 Task: Look for space in Fujioka, Japan from 6th June, 2023 to 8th June, 2023 for 2 adults in price range Rs.7000 to Rs.12000. Place can be private room with 1  bedroom having 2 beds and 1 bathroom. Property type can be house, flat, guest house. Amenities needed are: wifi. Booking option can be shelf check-in. Required host language is English.
Action: Mouse pressed left at (465, 113)
Screenshot: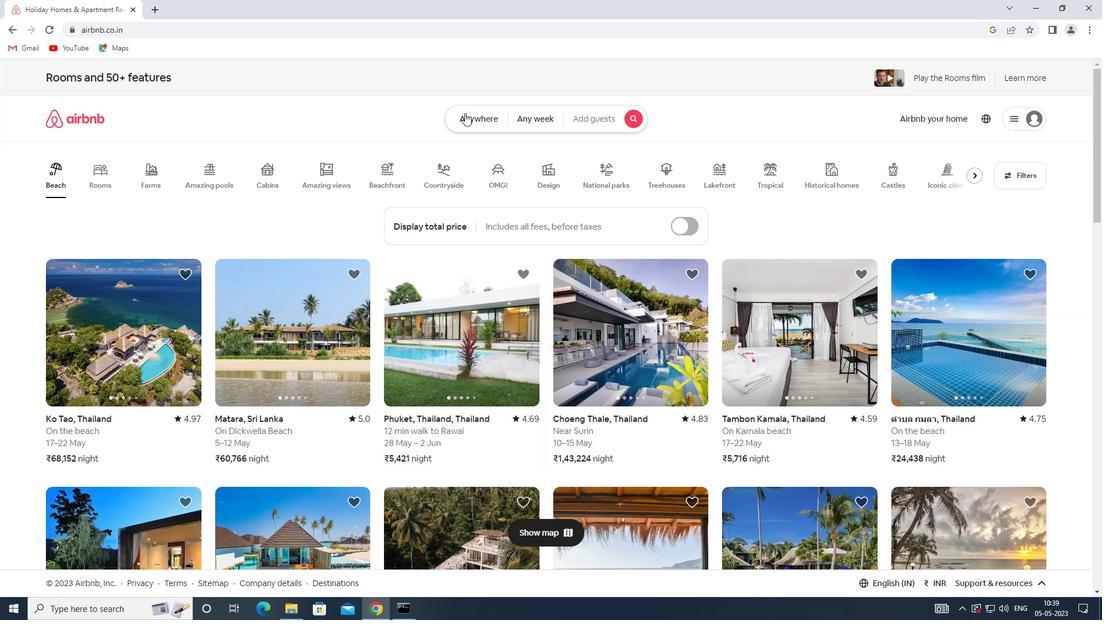 
Action: Mouse moved to (399, 175)
Screenshot: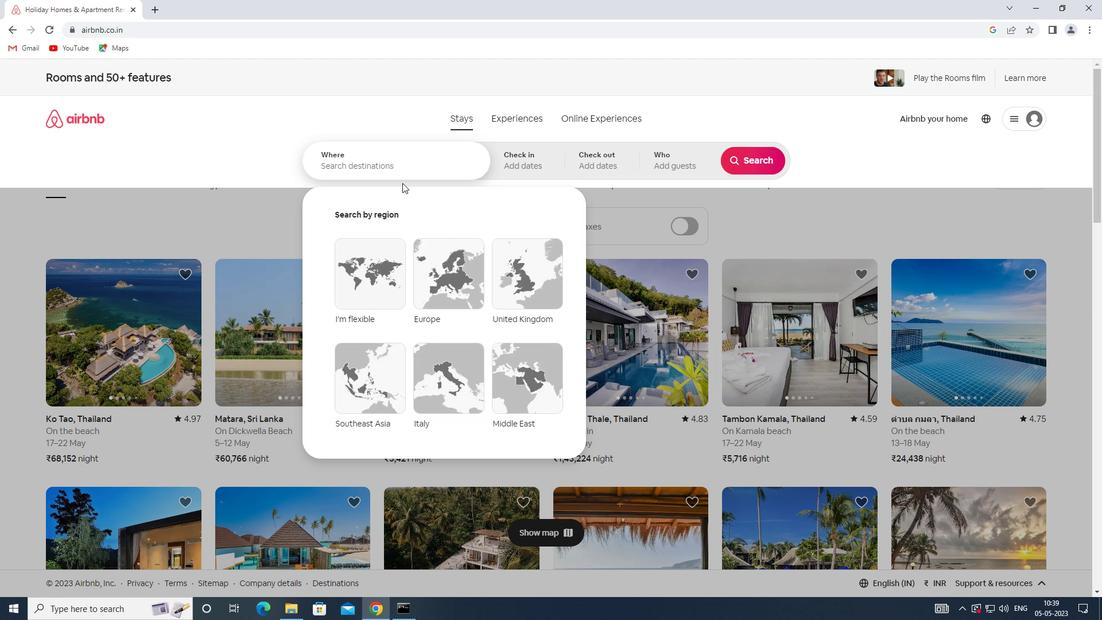 
Action: Mouse pressed left at (399, 175)
Screenshot: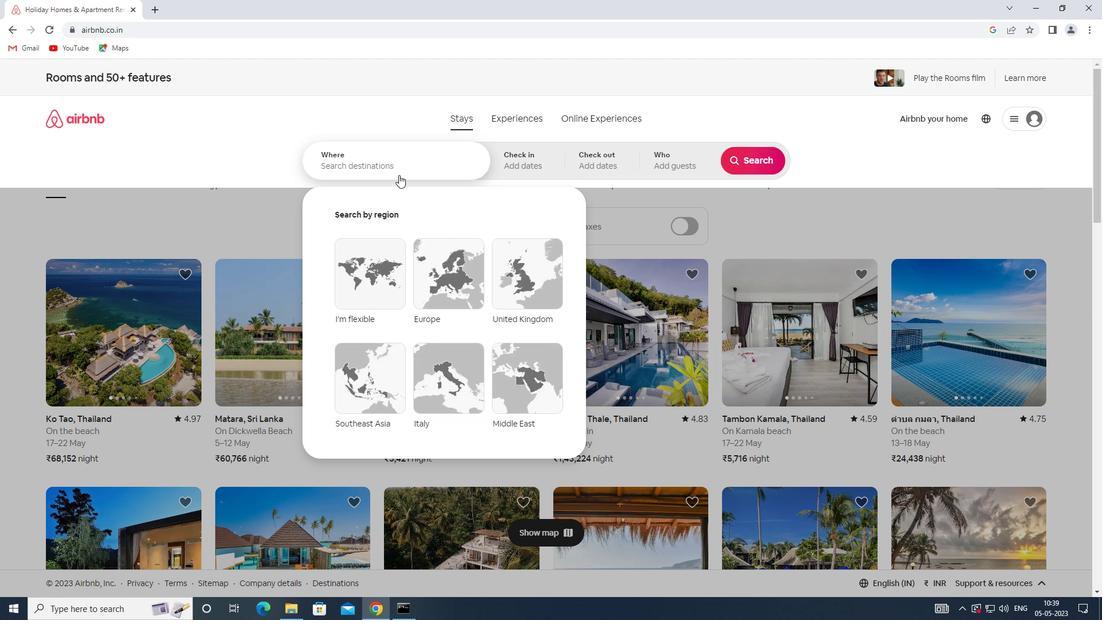
Action: Key pressed <Key.shift><Key.shift><Key.shift><Key.shift><Key.shift><Key.shift><Key.shift><Key.shift>FUJIOKA,<Key.shift>JAPAN
Screenshot: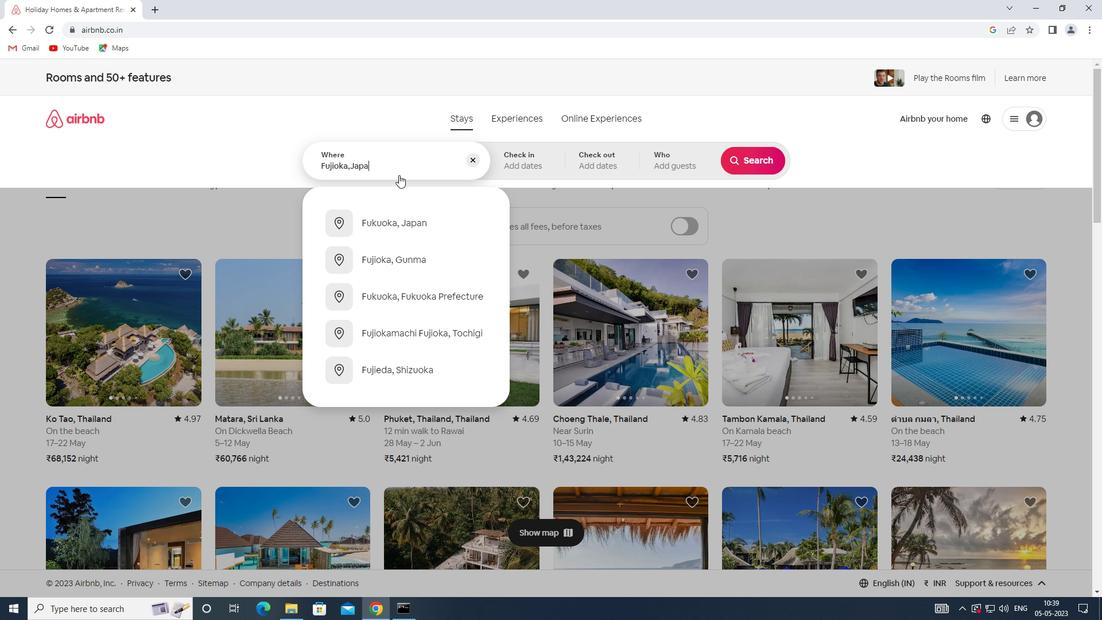 
Action: Mouse moved to (525, 169)
Screenshot: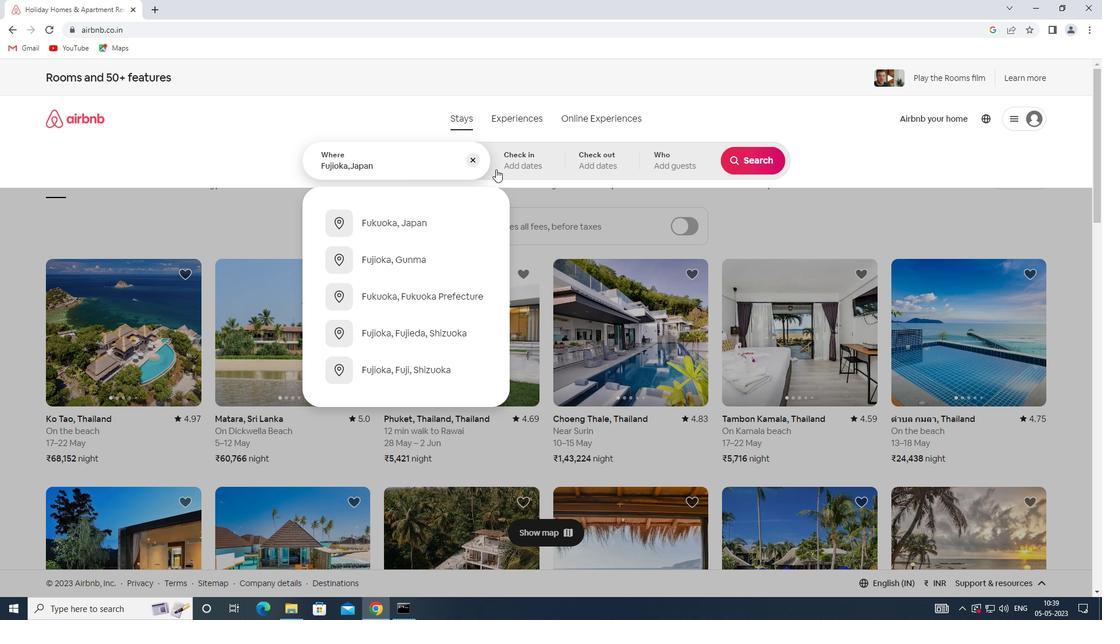 
Action: Mouse pressed left at (525, 169)
Screenshot: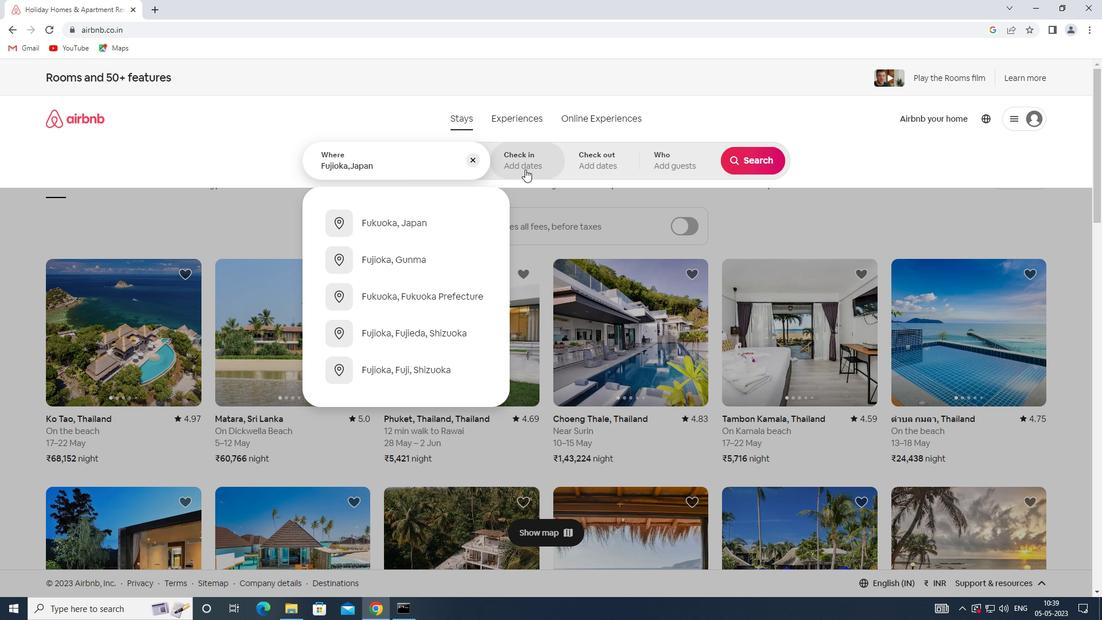 
Action: Mouse moved to (636, 330)
Screenshot: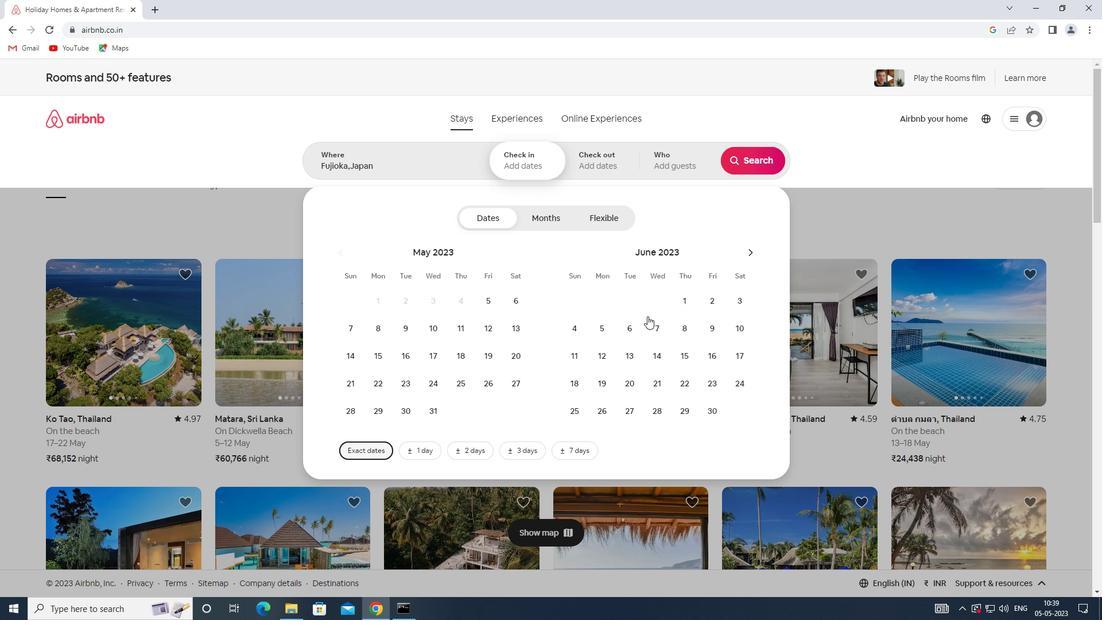 
Action: Mouse pressed left at (636, 330)
Screenshot: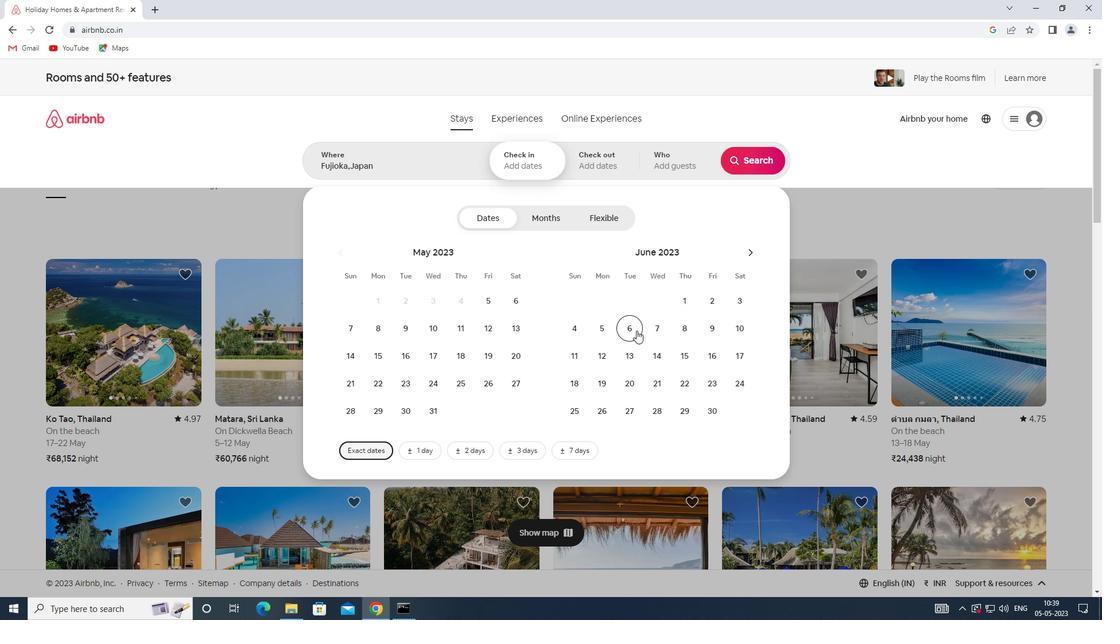 
Action: Mouse moved to (688, 333)
Screenshot: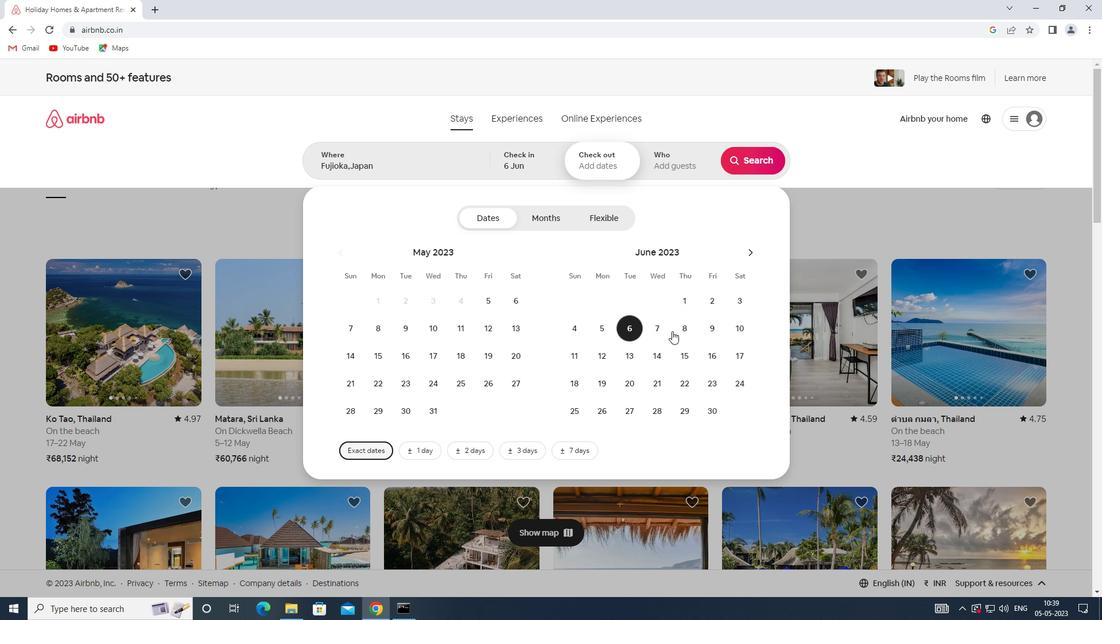 
Action: Mouse pressed left at (688, 333)
Screenshot: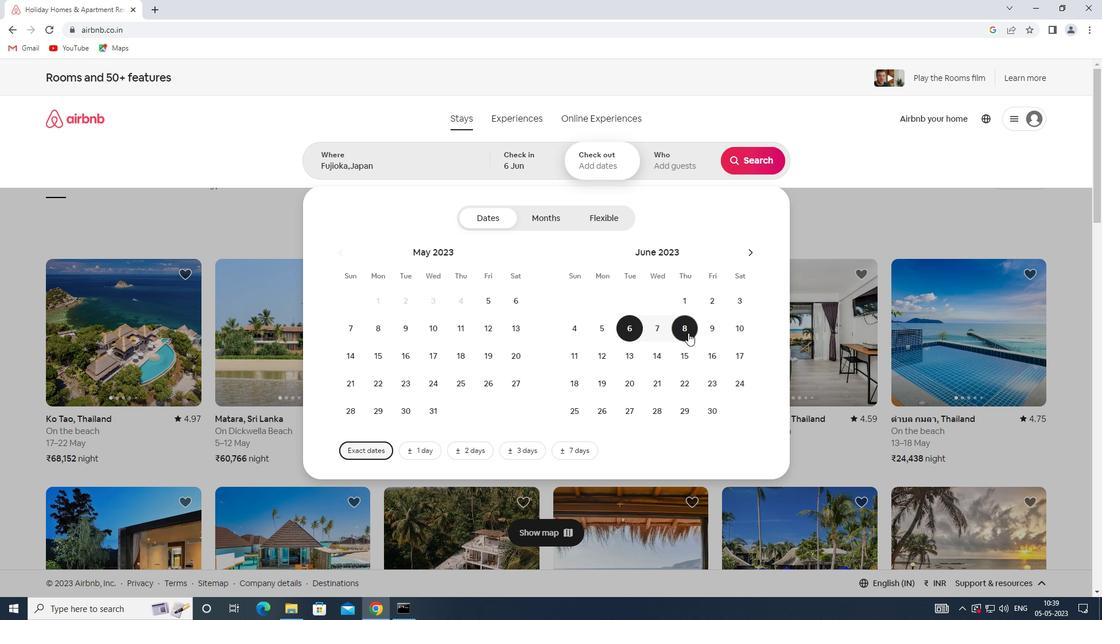 
Action: Mouse moved to (674, 164)
Screenshot: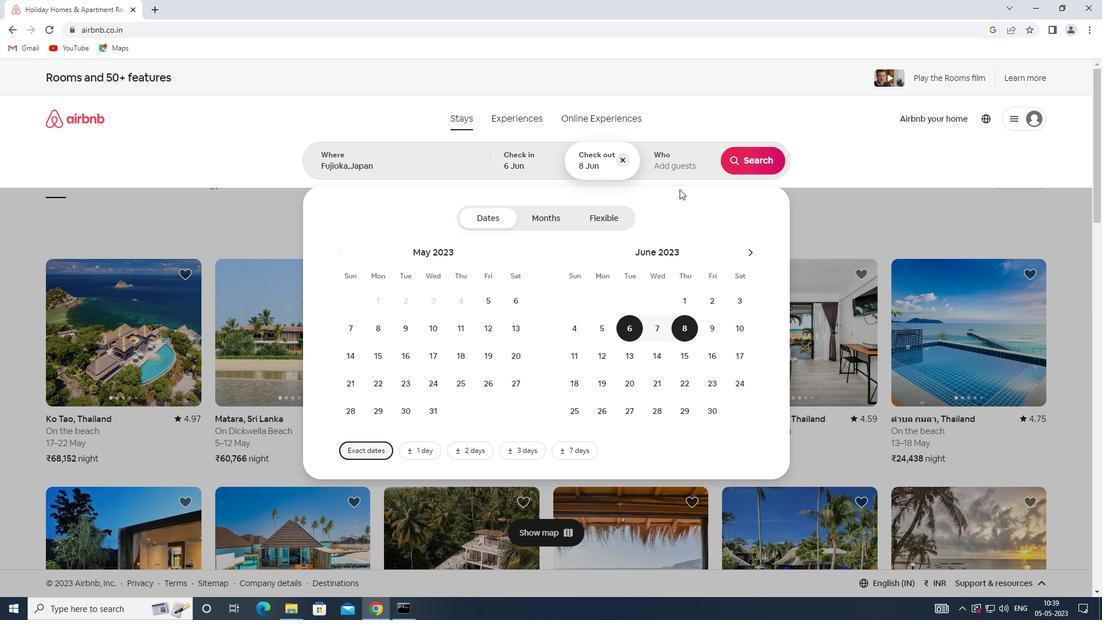 
Action: Mouse pressed left at (674, 164)
Screenshot: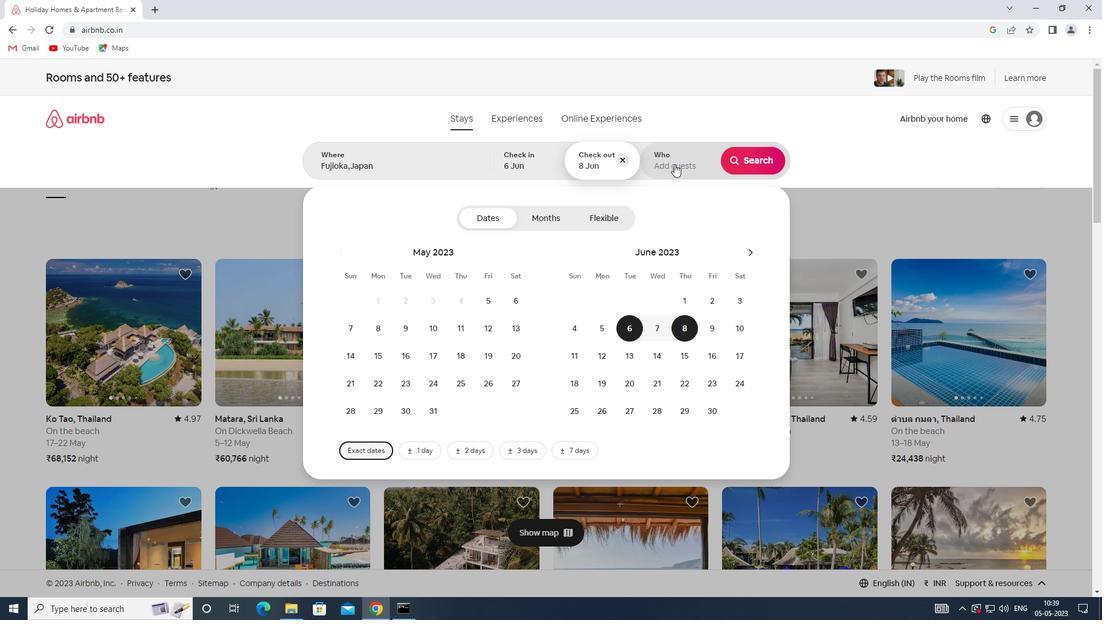 
Action: Mouse moved to (757, 221)
Screenshot: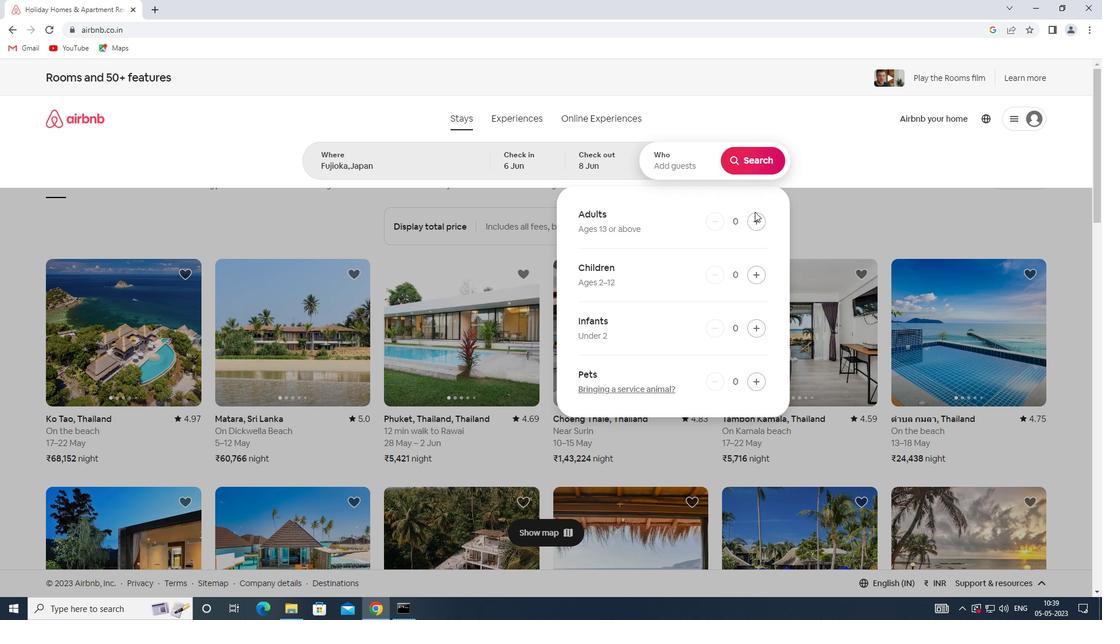 
Action: Mouse pressed left at (757, 221)
Screenshot: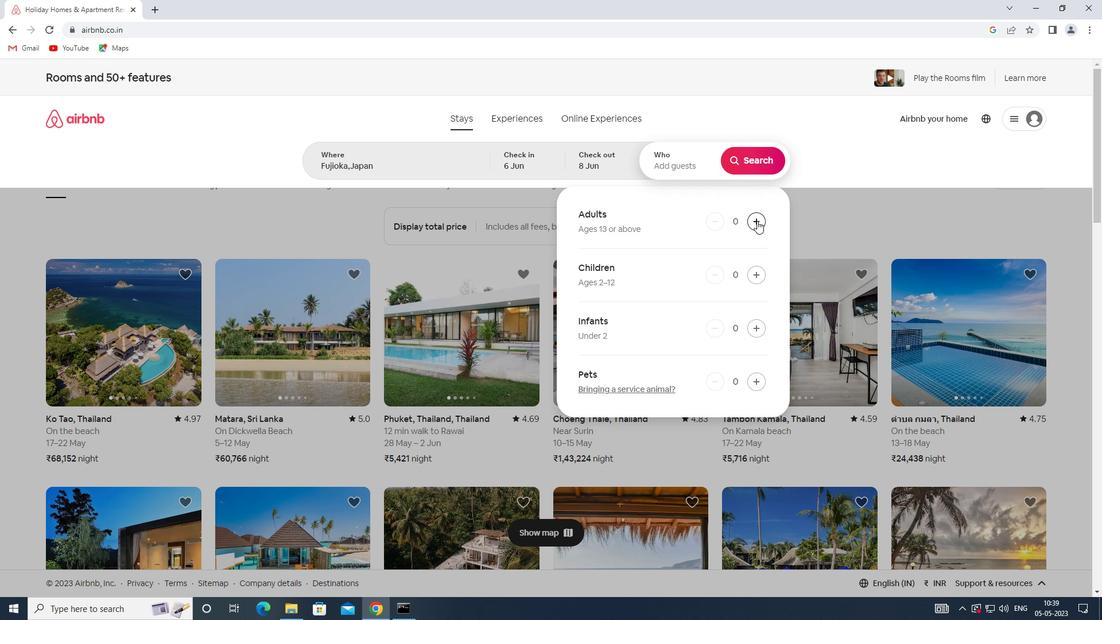 
Action: Mouse pressed left at (757, 221)
Screenshot: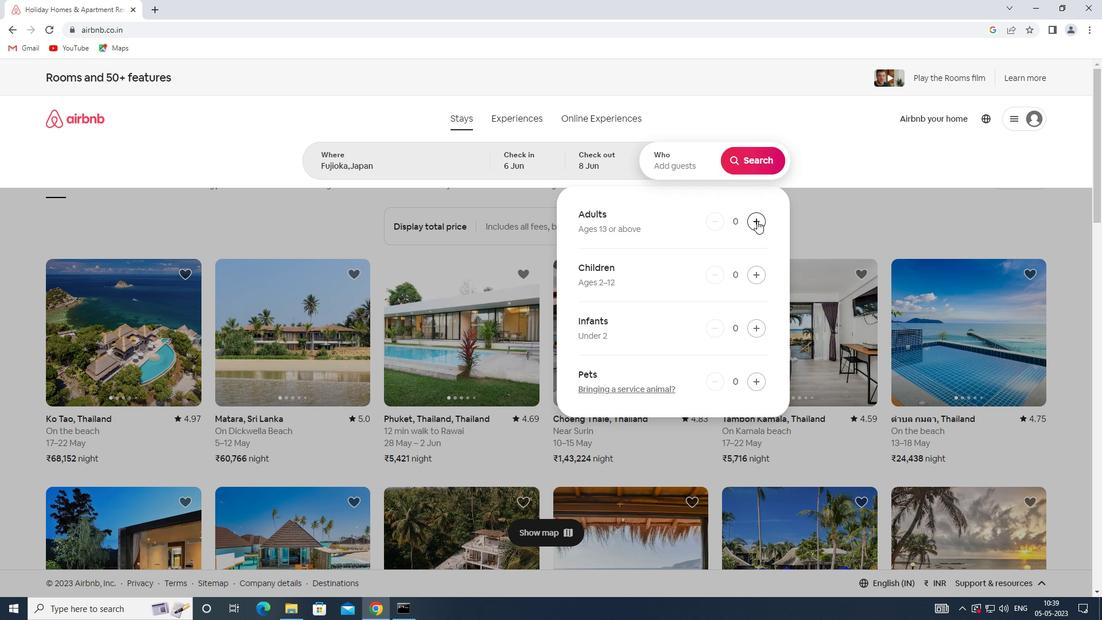 
Action: Mouse moved to (749, 163)
Screenshot: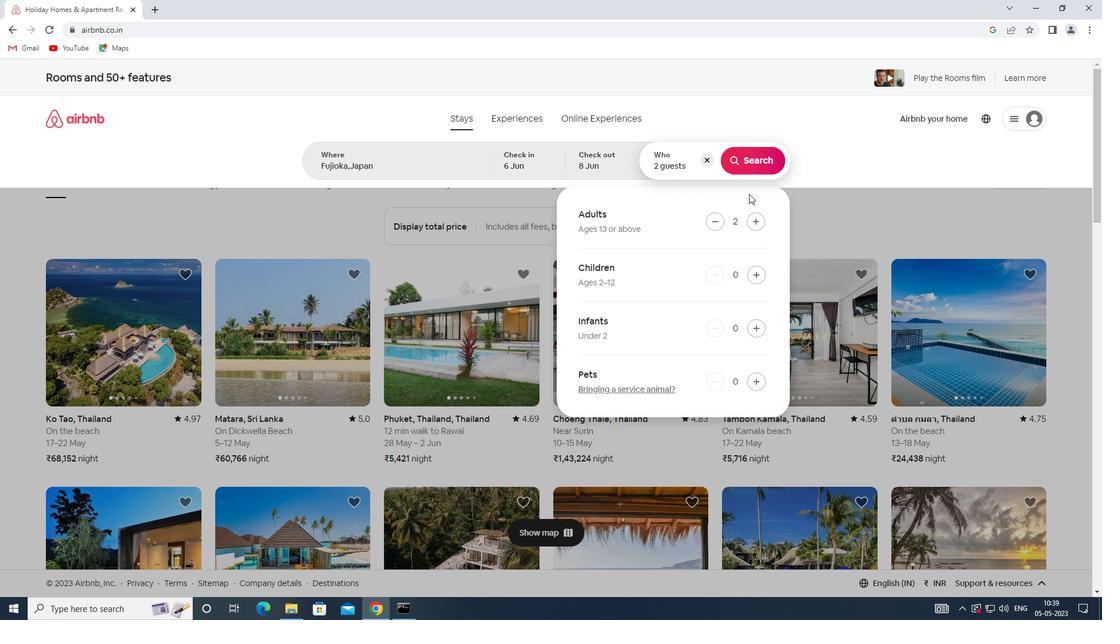 
Action: Mouse pressed left at (749, 163)
Screenshot: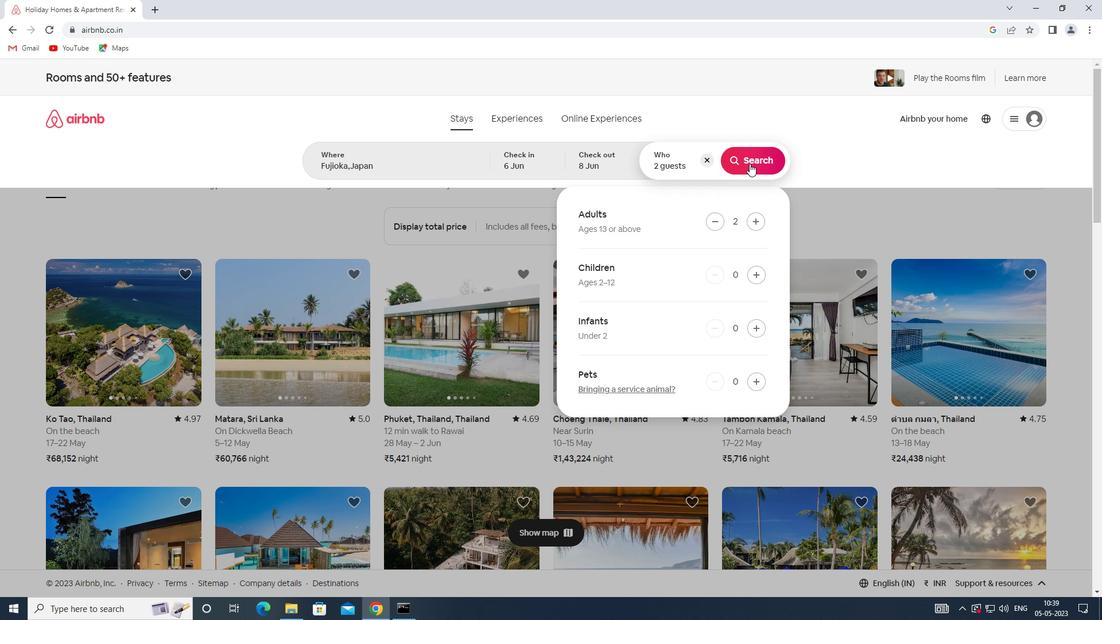 
Action: Mouse moved to (1060, 127)
Screenshot: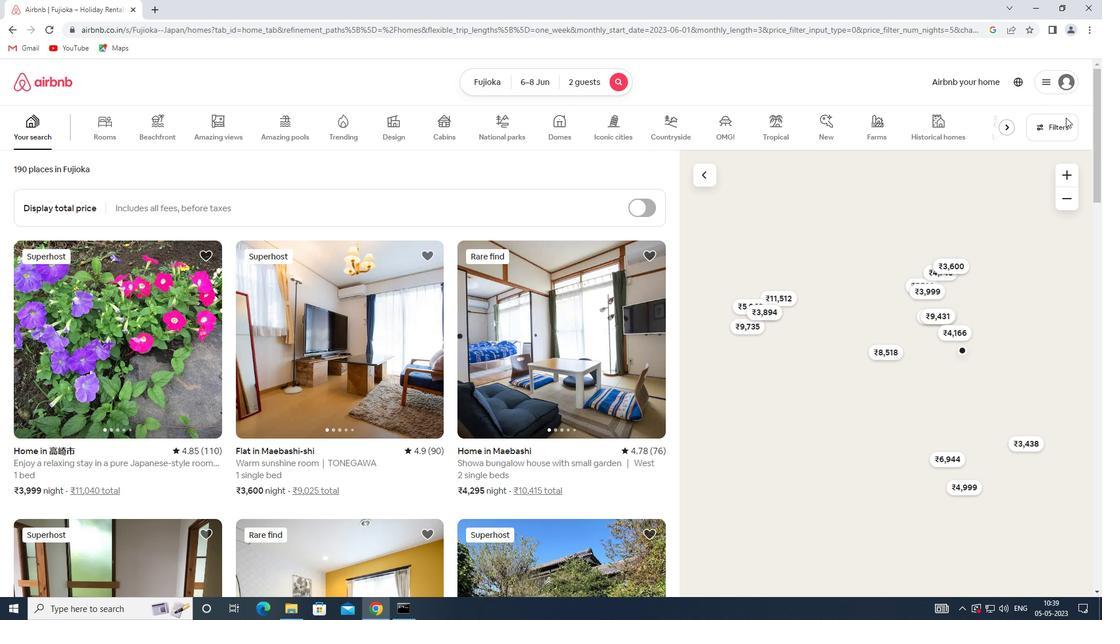 
Action: Mouse pressed left at (1060, 127)
Screenshot: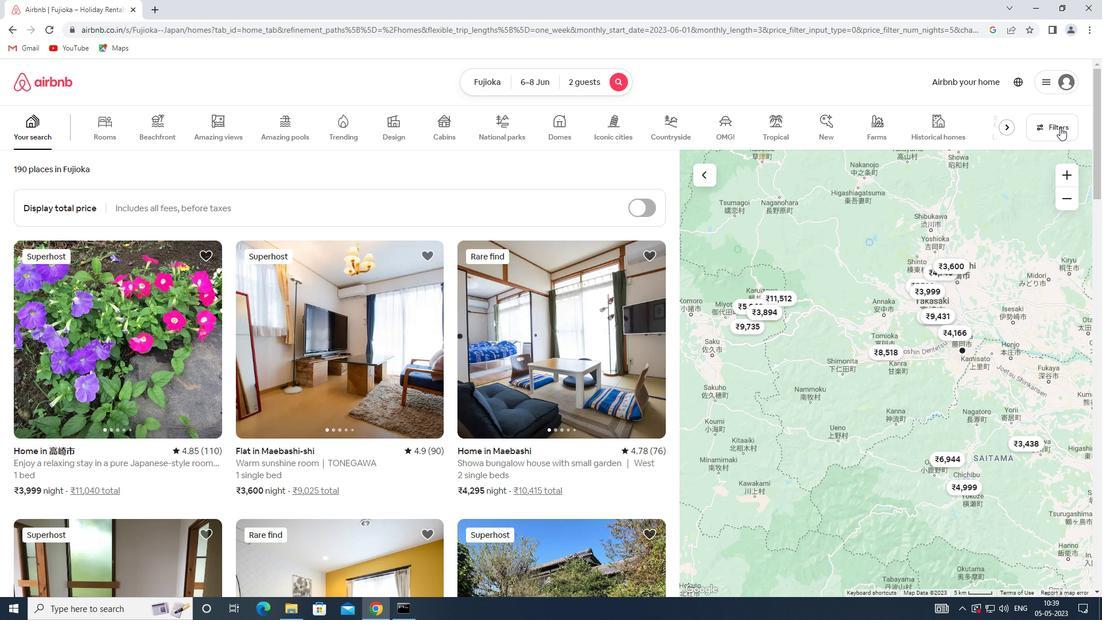 
Action: Mouse moved to (401, 410)
Screenshot: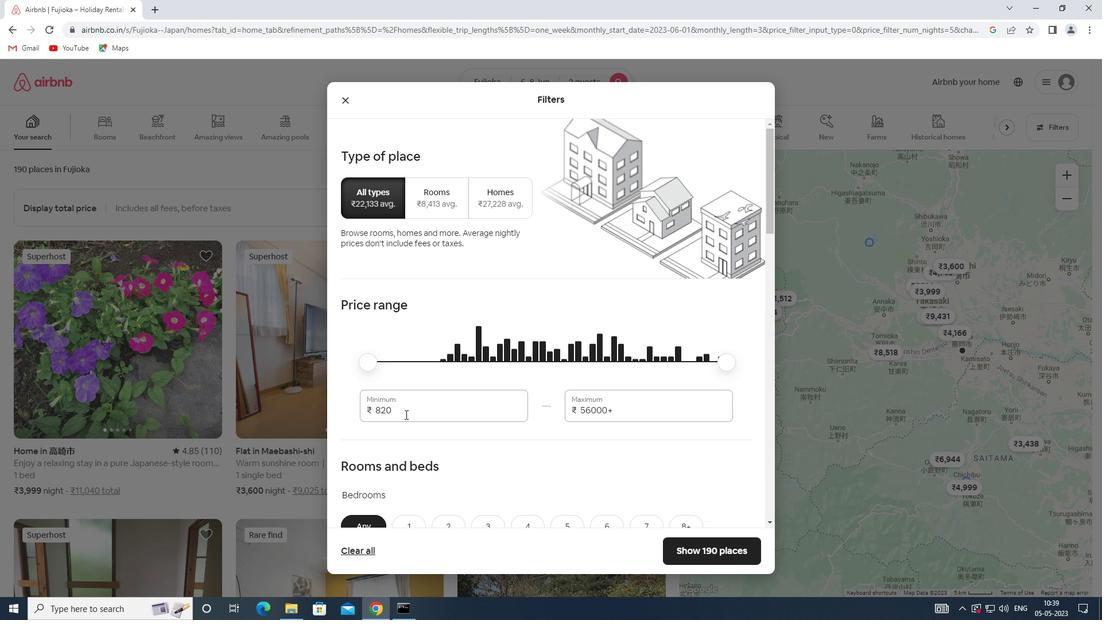 
Action: Mouse pressed left at (401, 410)
Screenshot: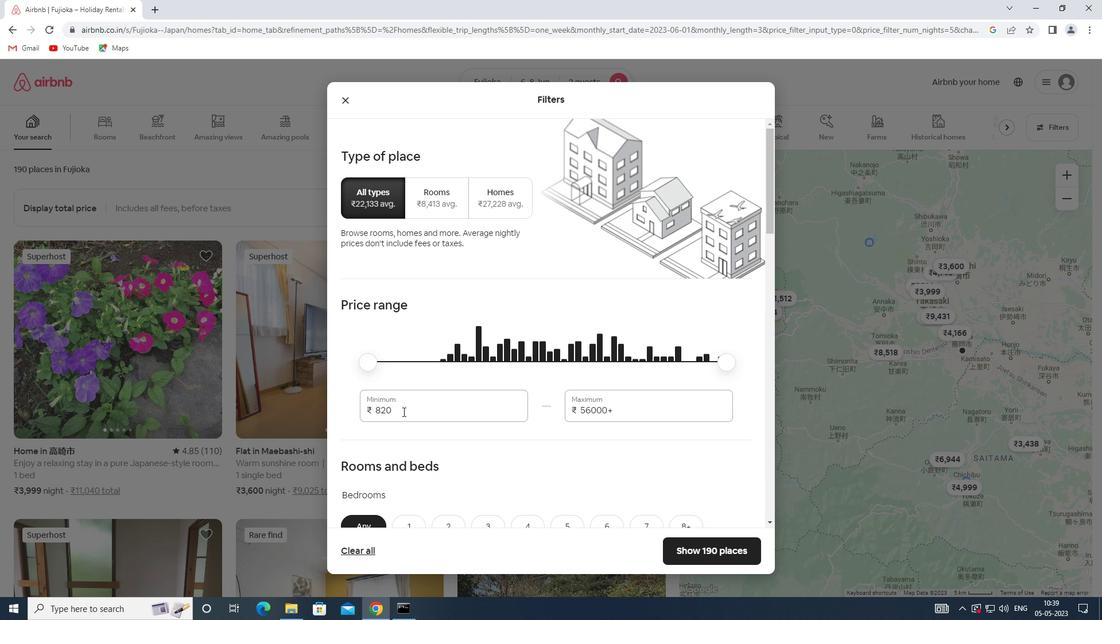 
Action: Mouse moved to (366, 410)
Screenshot: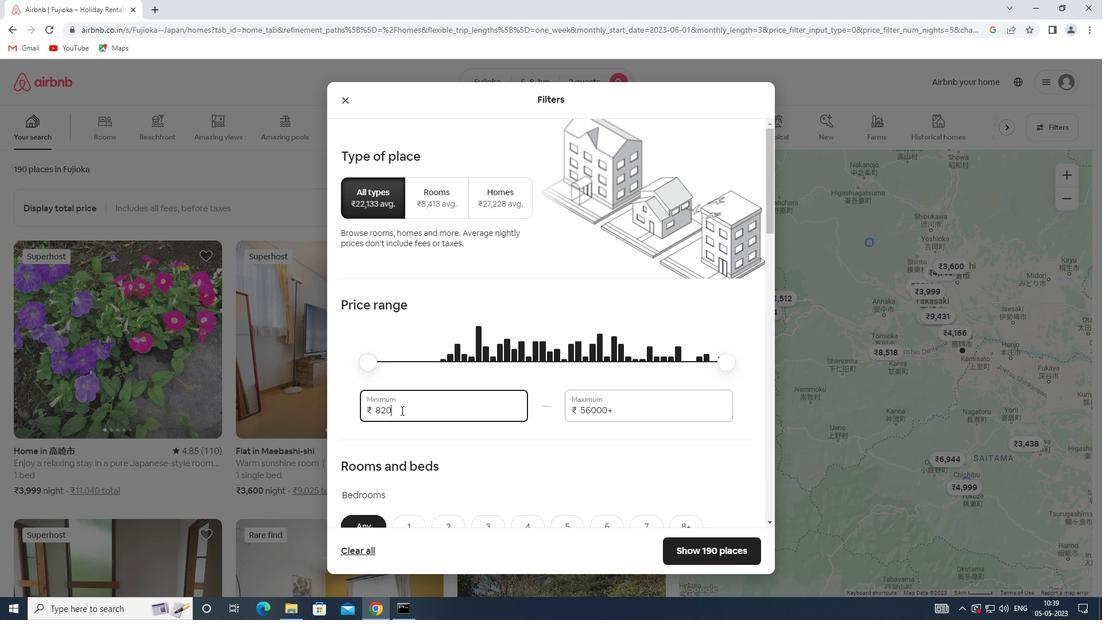 
Action: Key pressed 7000
Screenshot: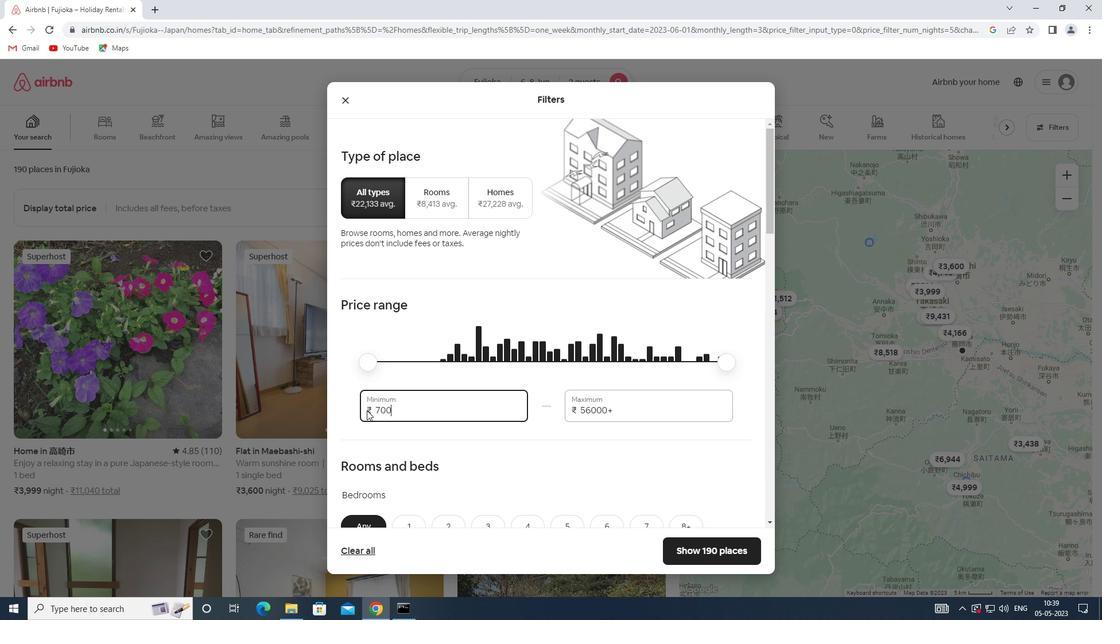
Action: Mouse moved to (621, 412)
Screenshot: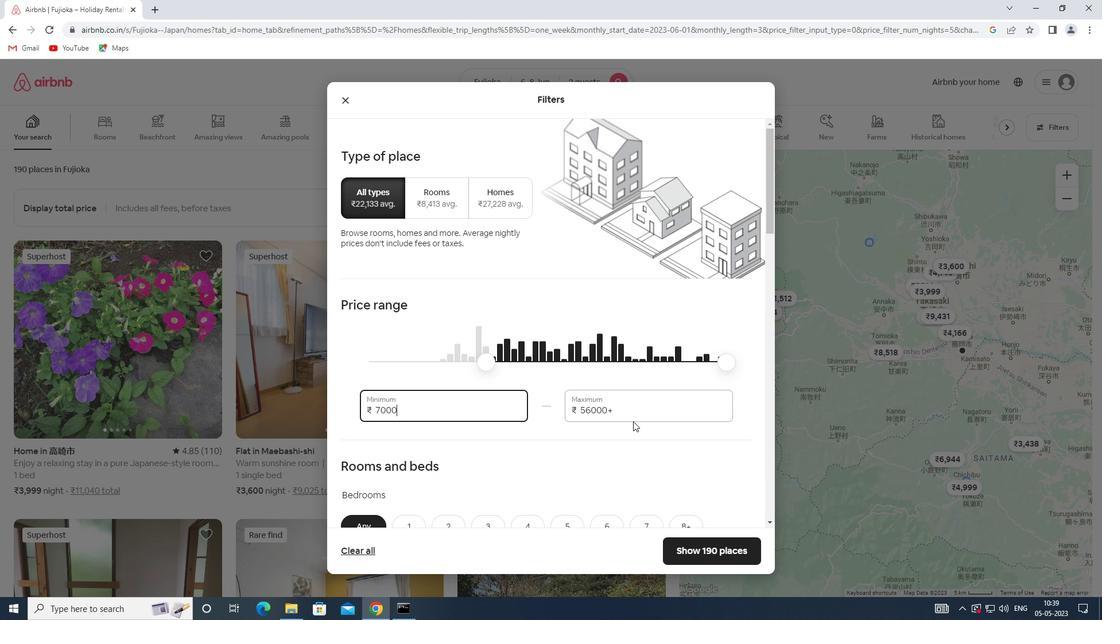 
Action: Mouse pressed left at (621, 412)
Screenshot: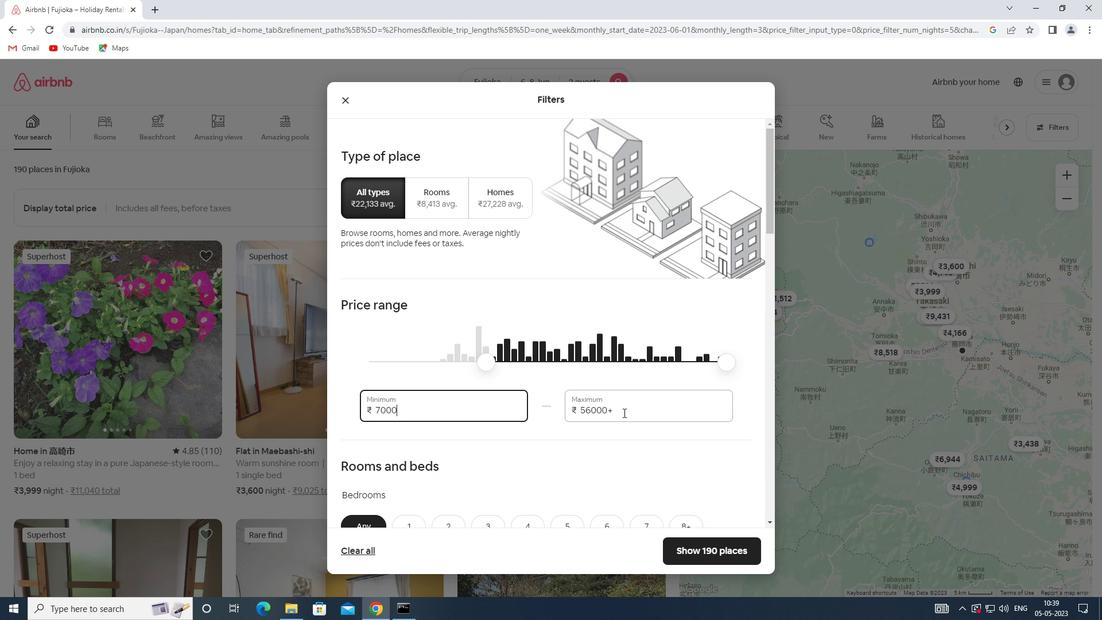 
Action: Mouse moved to (577, 411)
Screenshot: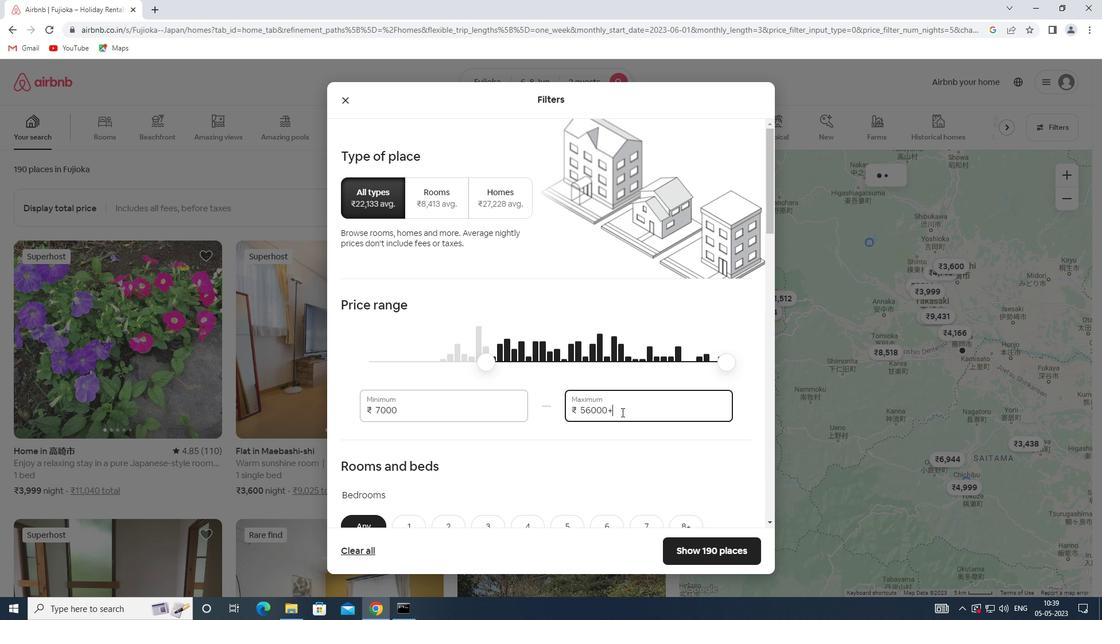 
Action: Key pressed 12000
Screenshot: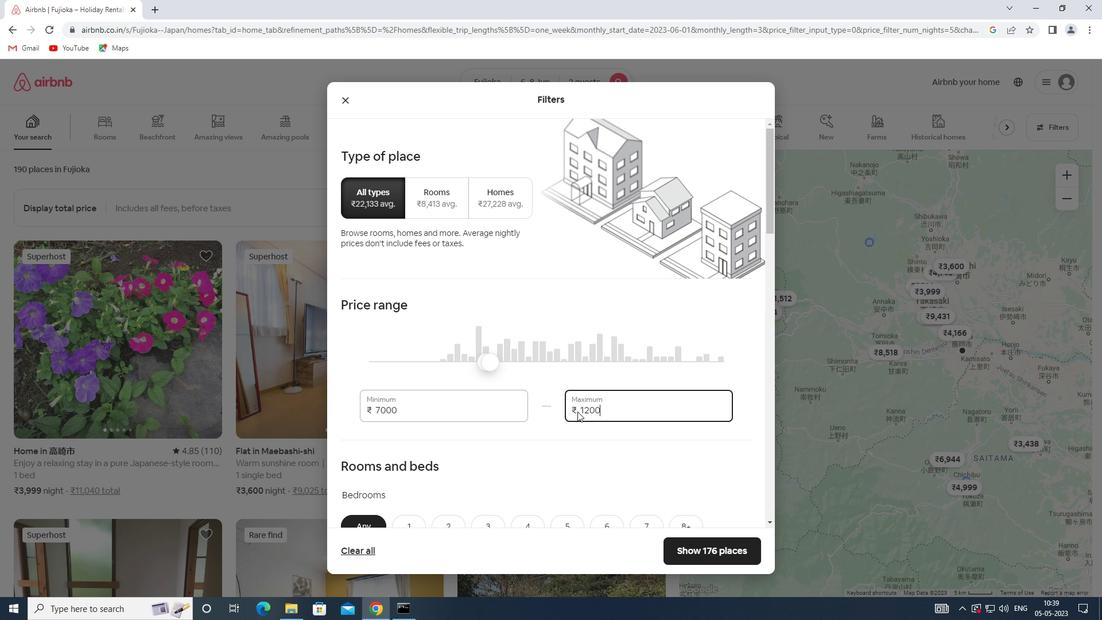 
Action: Mouse scrolled (577, 411) with delta (0, 0)
Screenshot: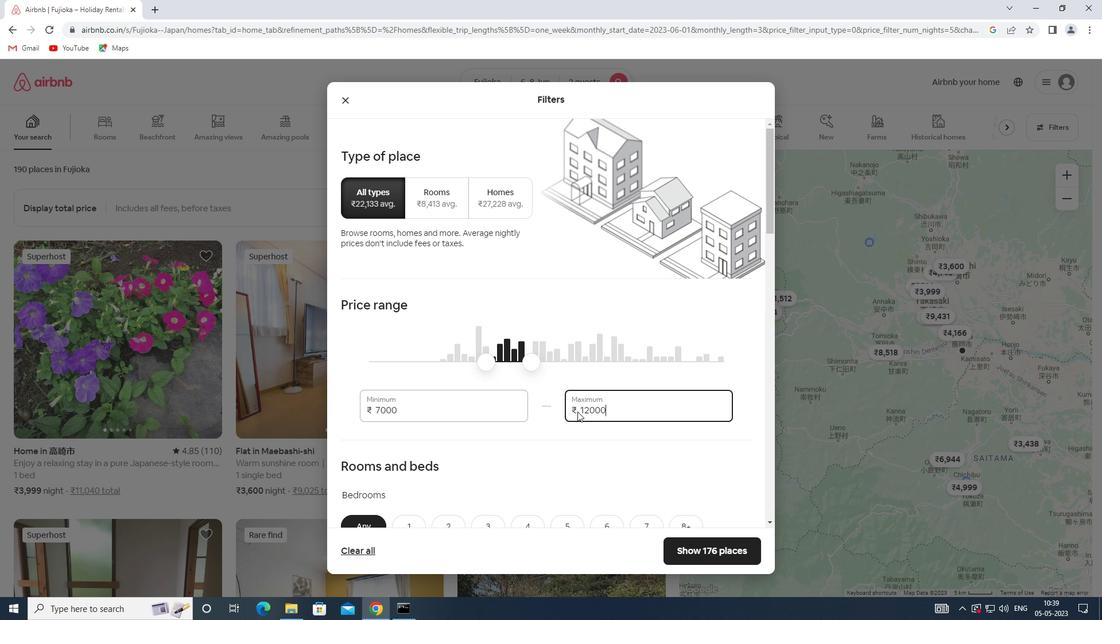
Action: Mouse scrolled (577, 411) with delta (0, 0)
Screenshot: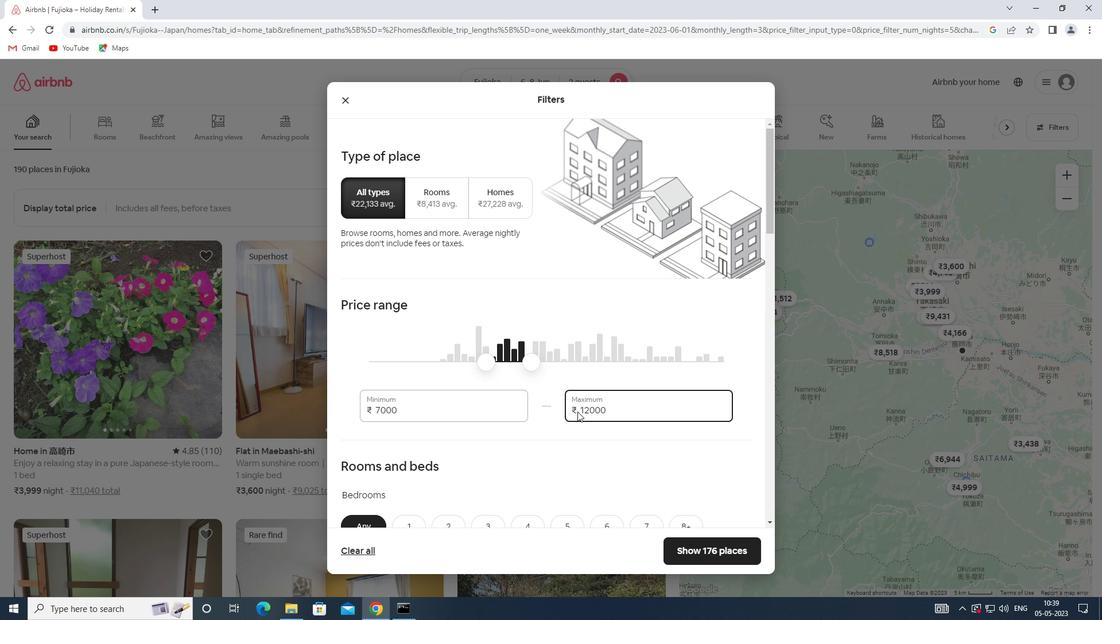 
Action: Mouse scrolled (577, 411) with delta (0, 0)
Screenshot: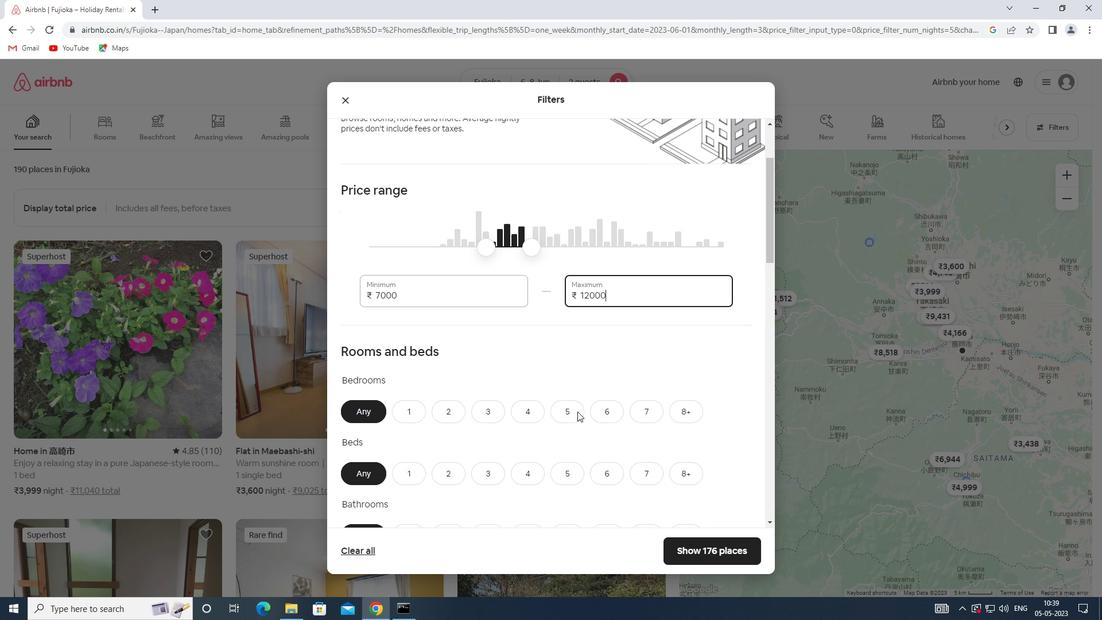 
Action: Mouse scrolled (577, 411) with delta (0, 0)
Screenshot: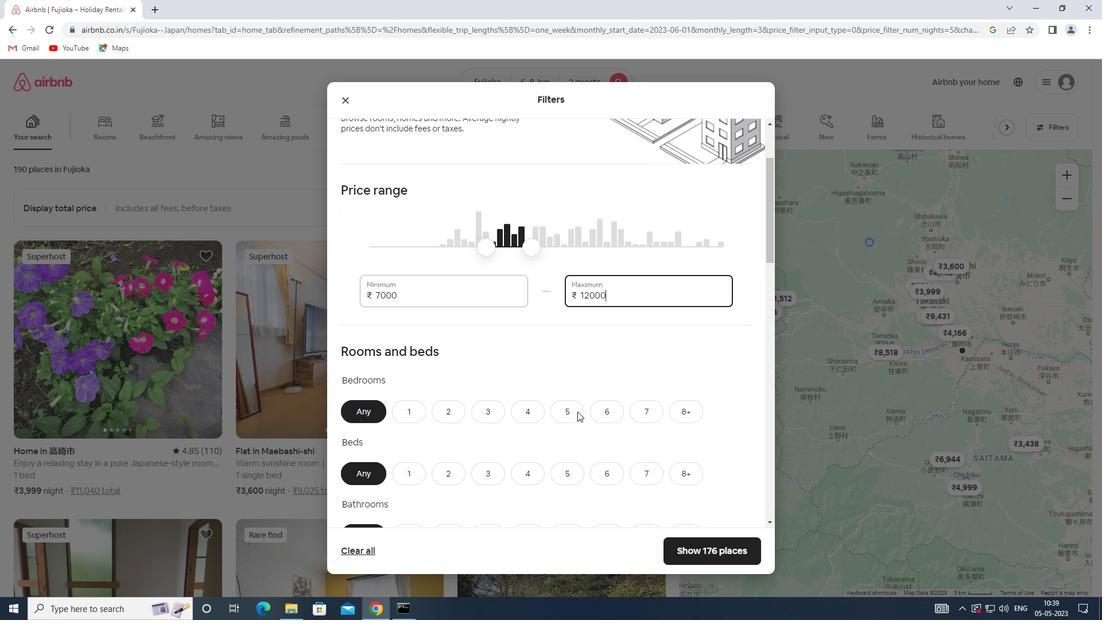 
Action: Mouse moved to (404, 302)
Screenshot: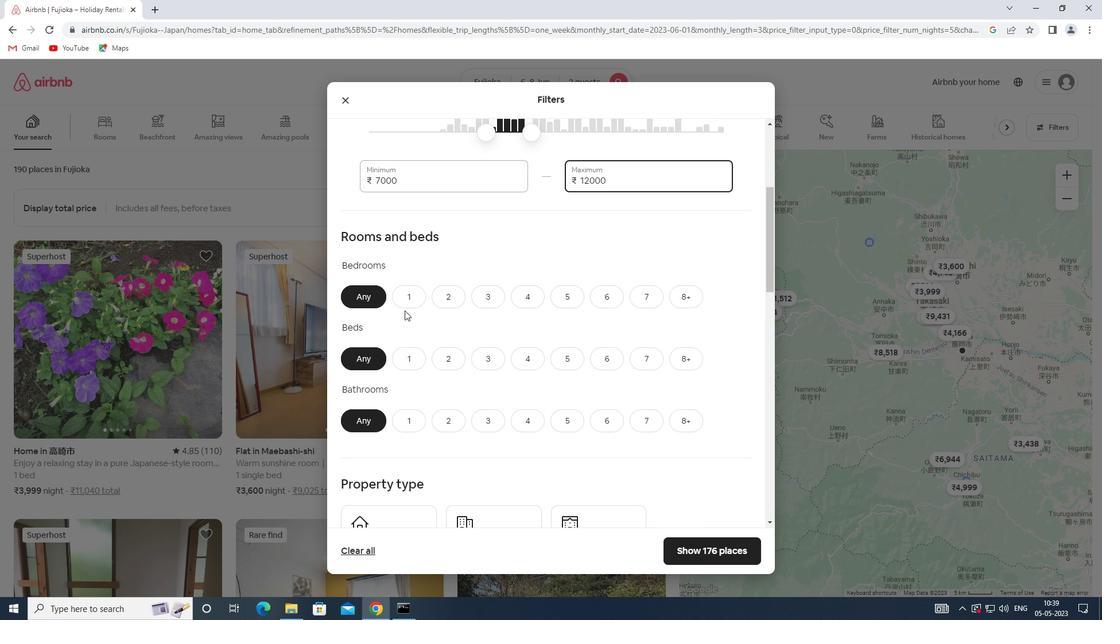 
Action: Mouse pressed left at (404, 302)
Screenshot: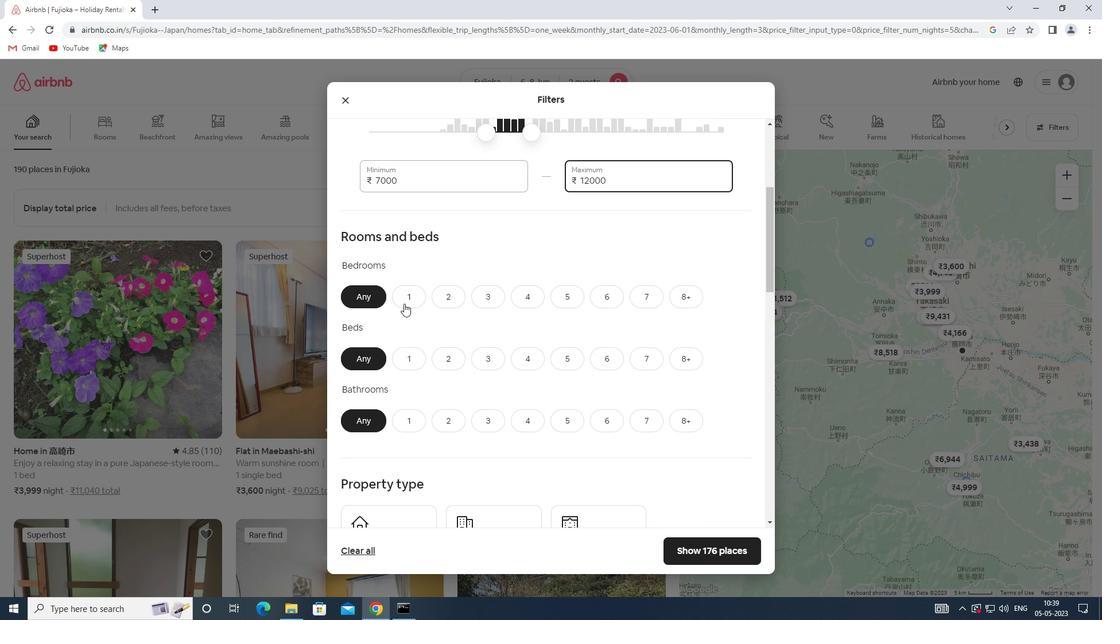 
Action: Mouse moved to (447, 357)
Screenshot: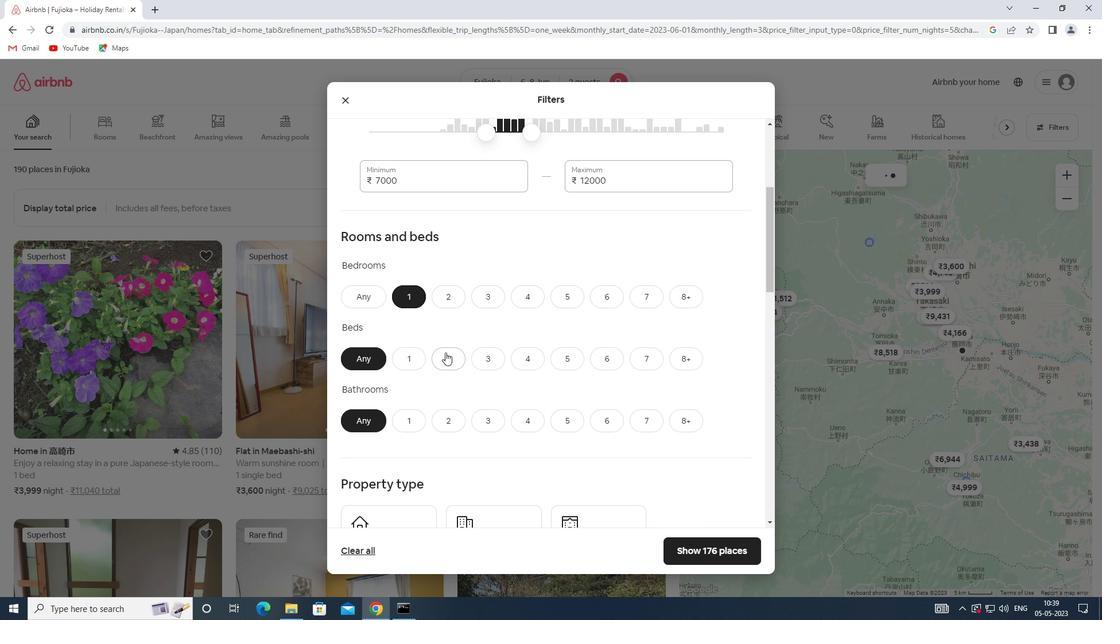 
Action: Mouse pressed left at (447, 357)
Screenshot: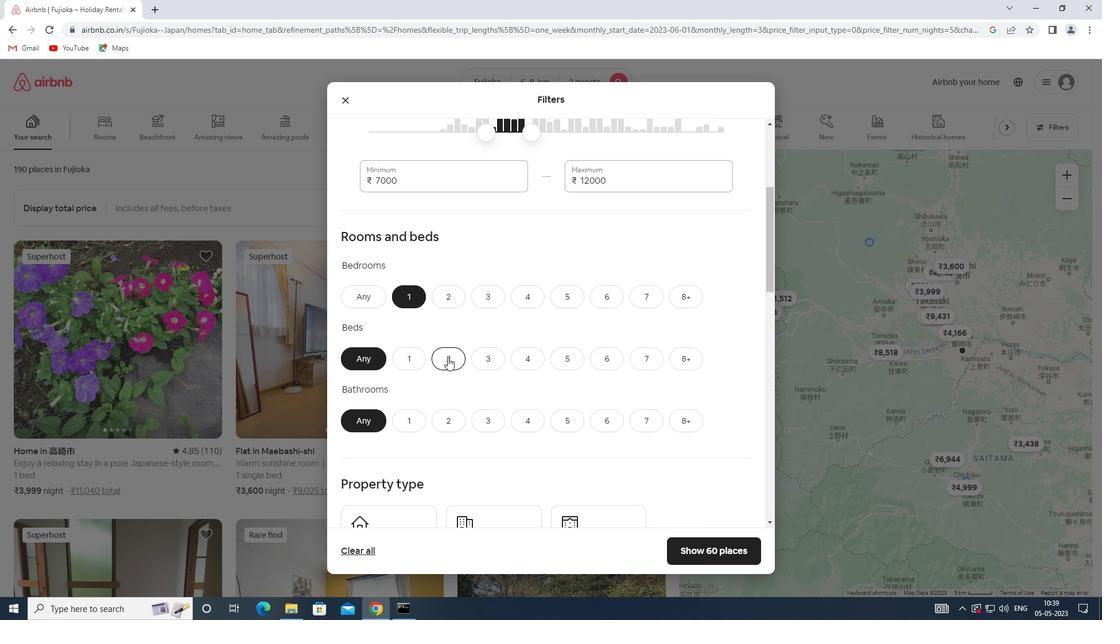 
Action: Mouse moved to (406, 426)
Screenshot: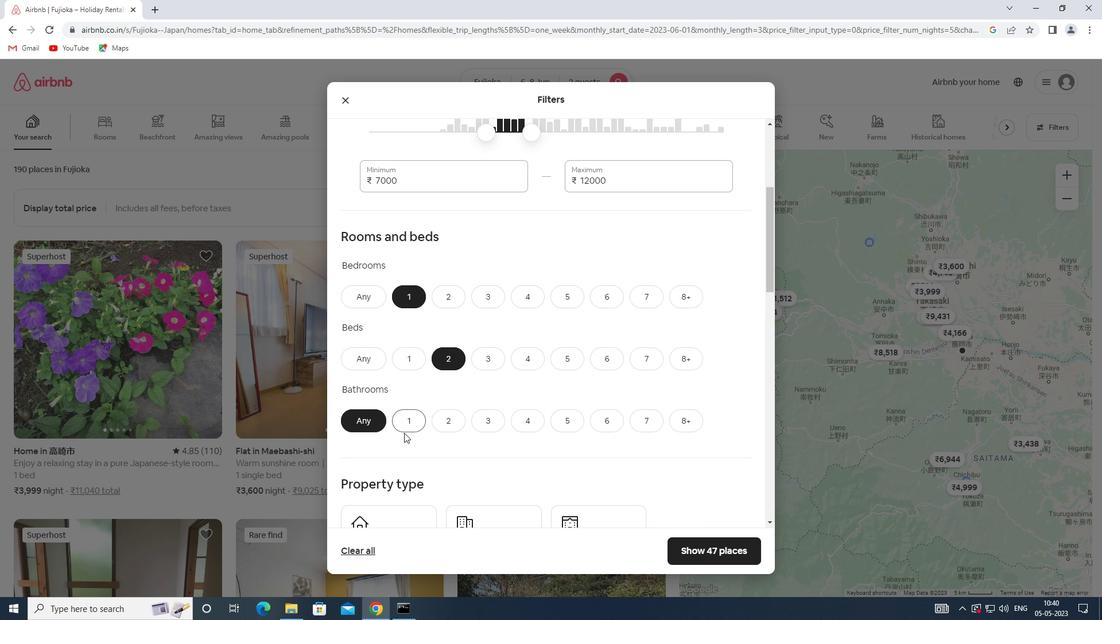 
Action: Mouse pressed left at (406, 426)
Screenshot: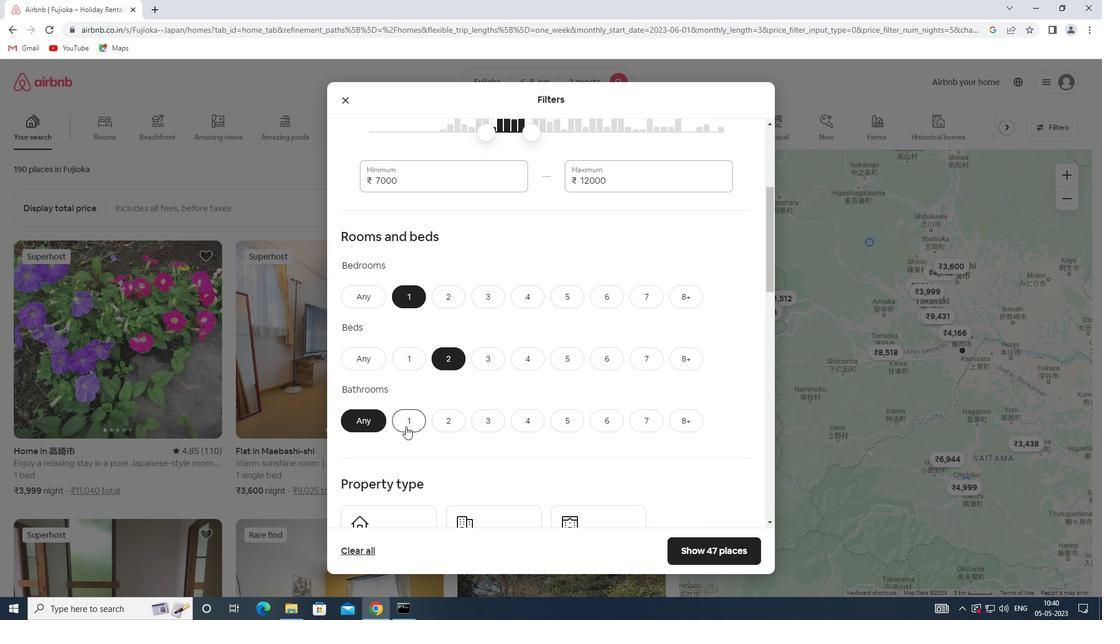 
Action: Mouse scrolled (406, 426) with delta (0, 0)
Screenshot: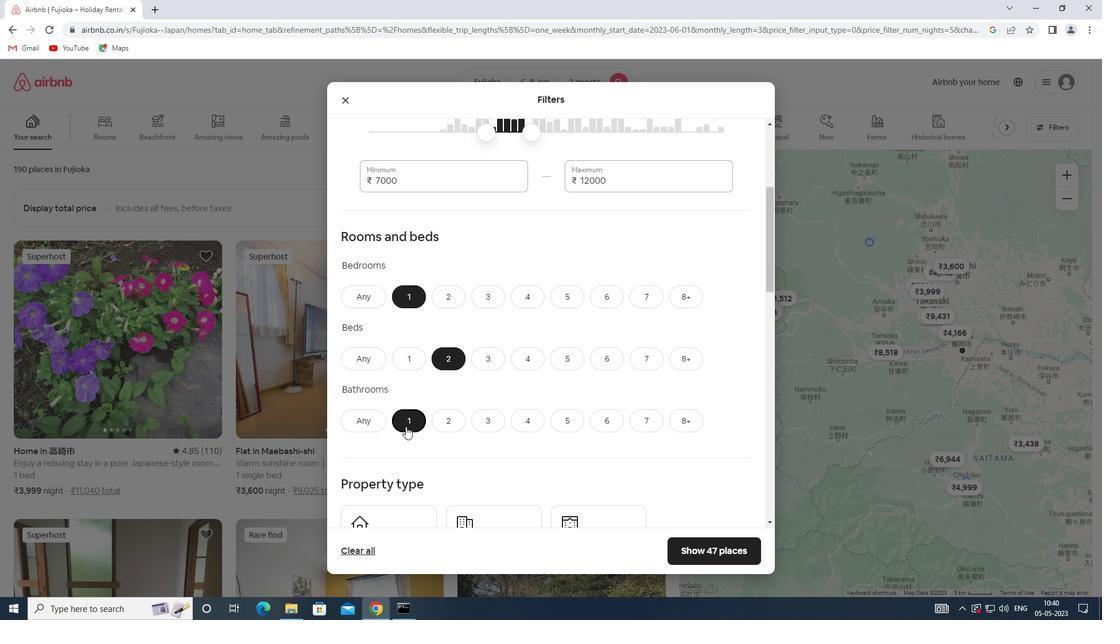 
Action: Mouse scrolled (406, 426) with delta (0, 0)
Screenshot: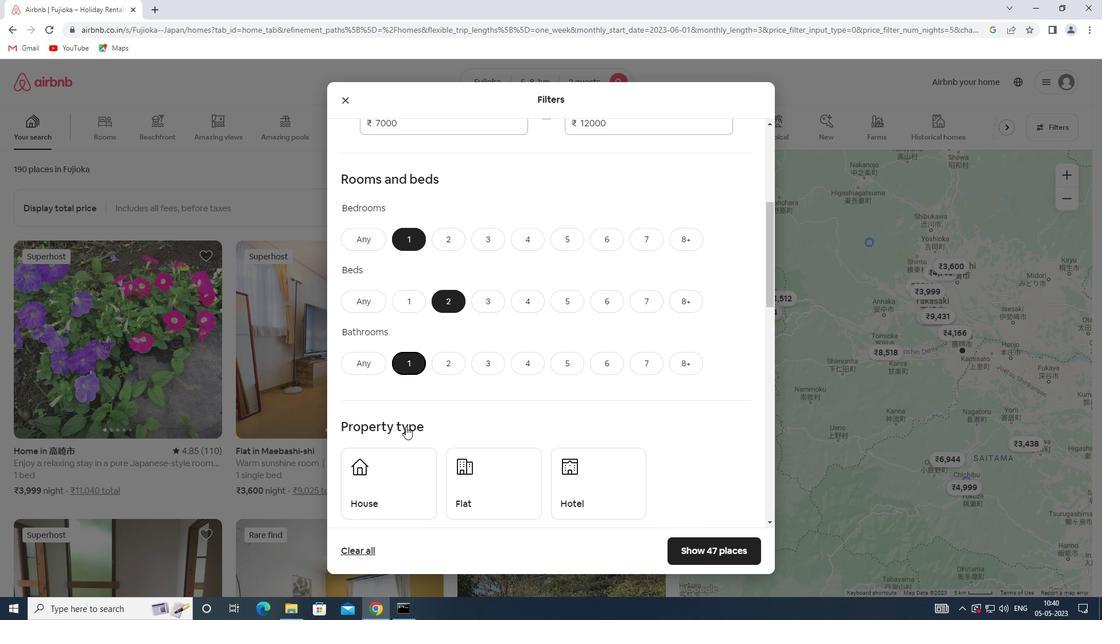 
Action: Mouse scrolled (406, 426) with delta (0, 0)
Screenshot: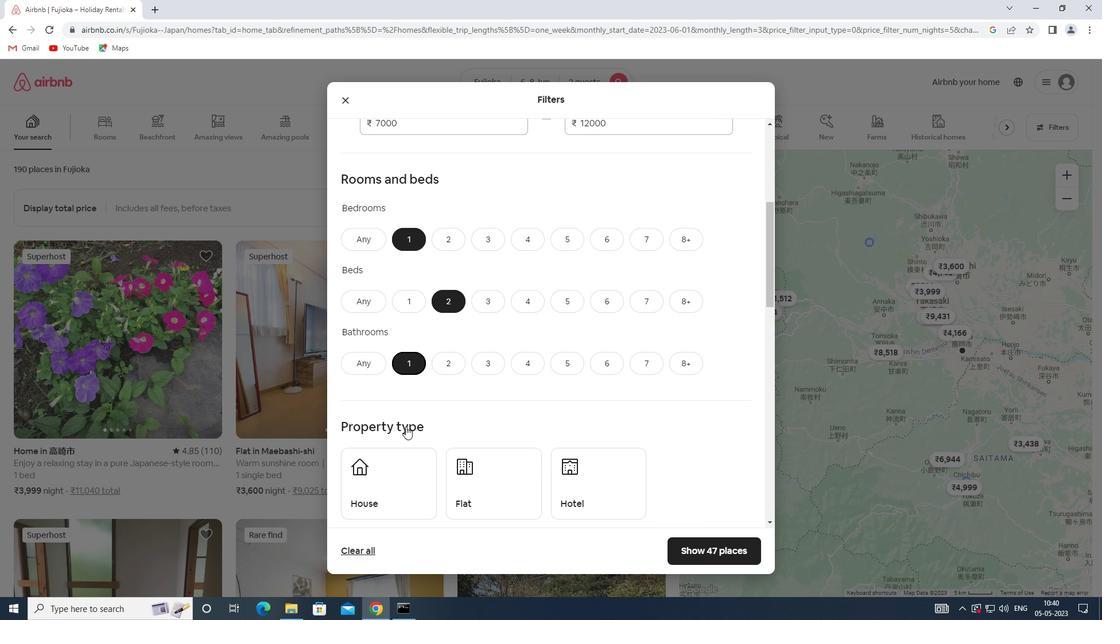 
Action: Mouse moved to (402, 392)
Screenshot: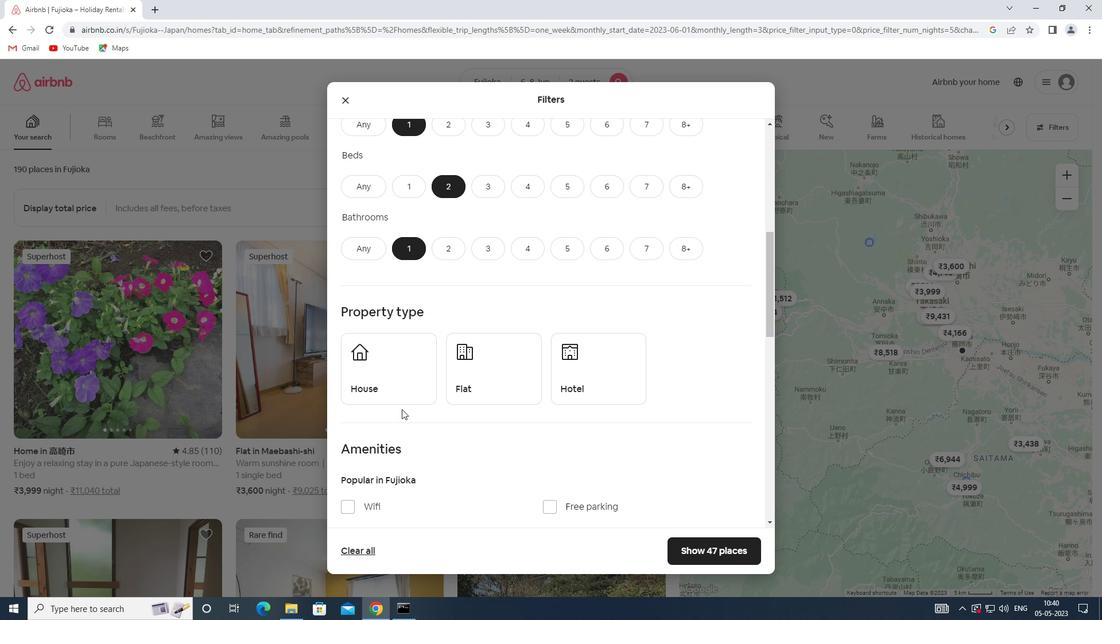 
Action: Mouse pressed left at (402, 392)
Screenshot: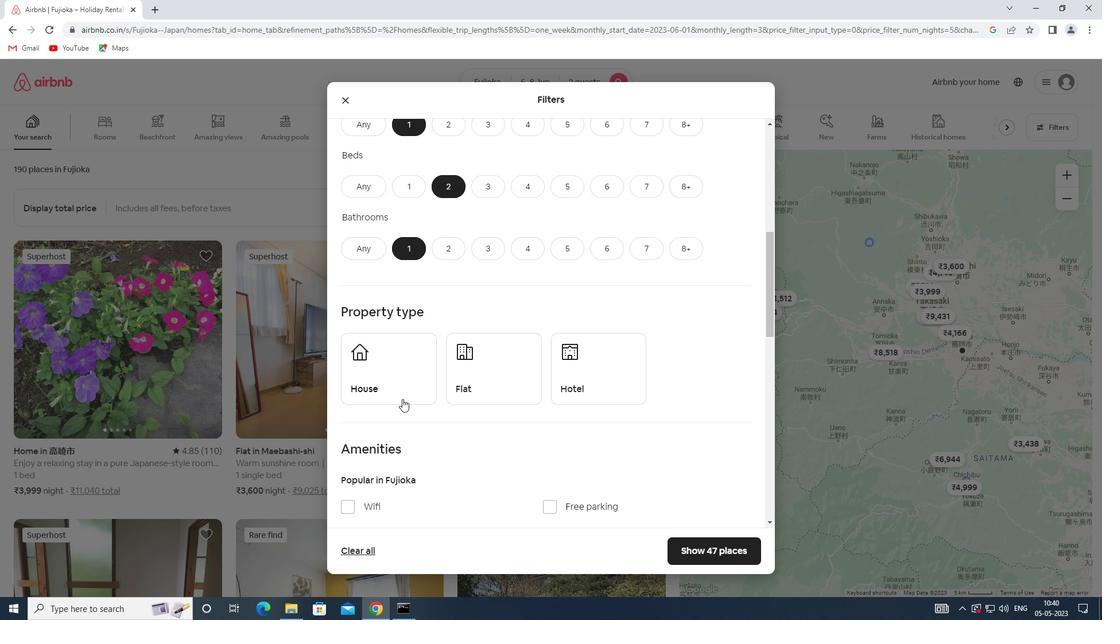 
Action: Mouse moved to (477, 389)
Screenshot: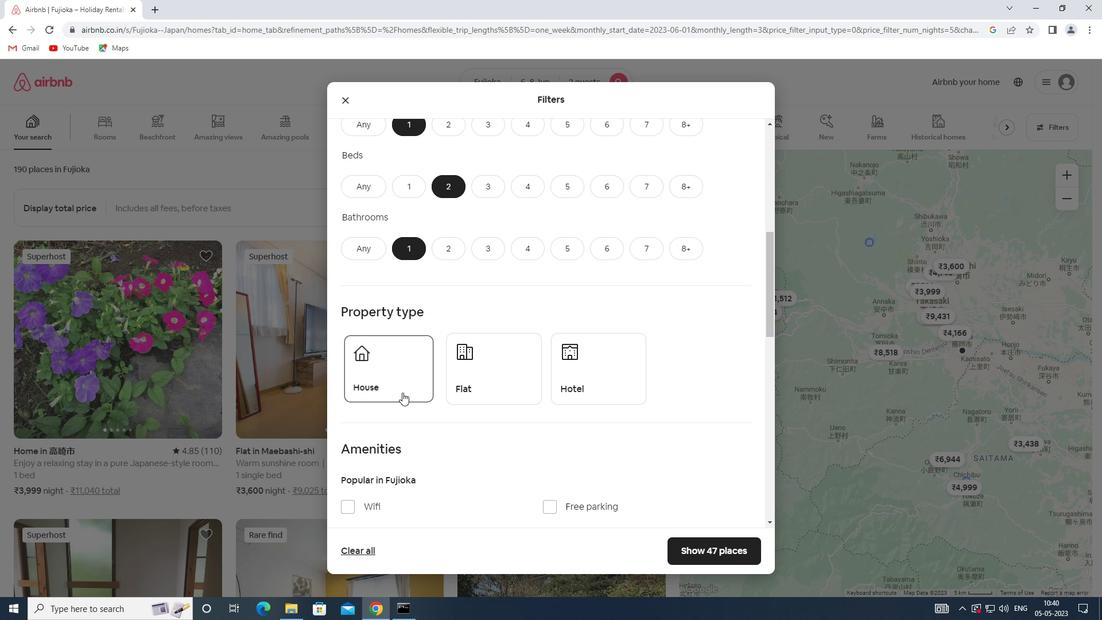 
Action: Mouse pressed left at (477, 389)
Screenshot: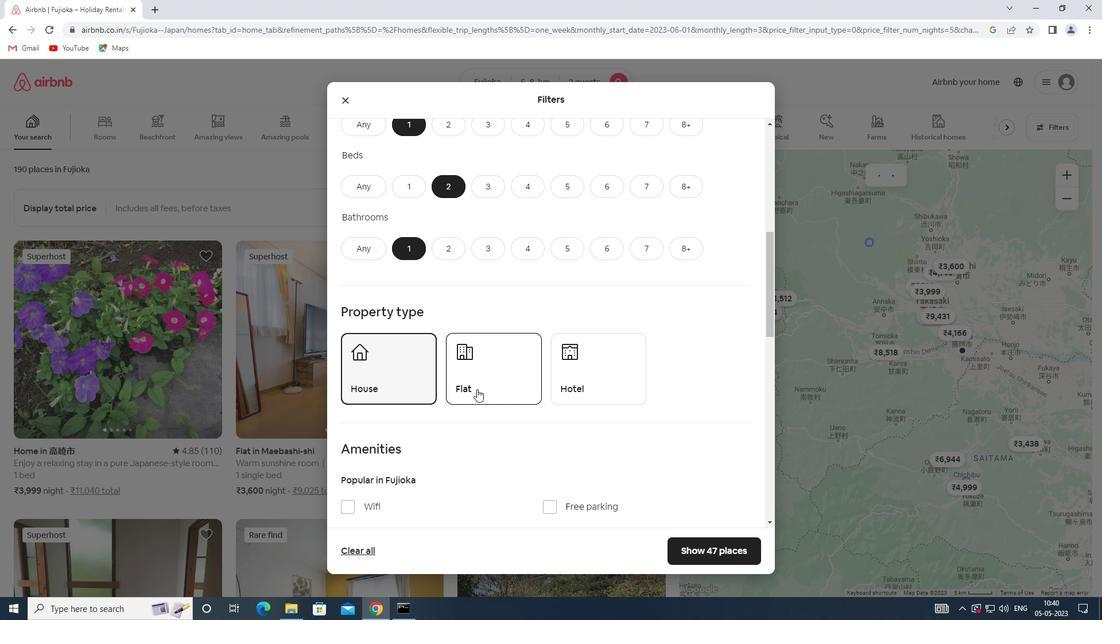 
Action: Mouse scrolled (477, 388) with delta (0, 0)
Screenshot: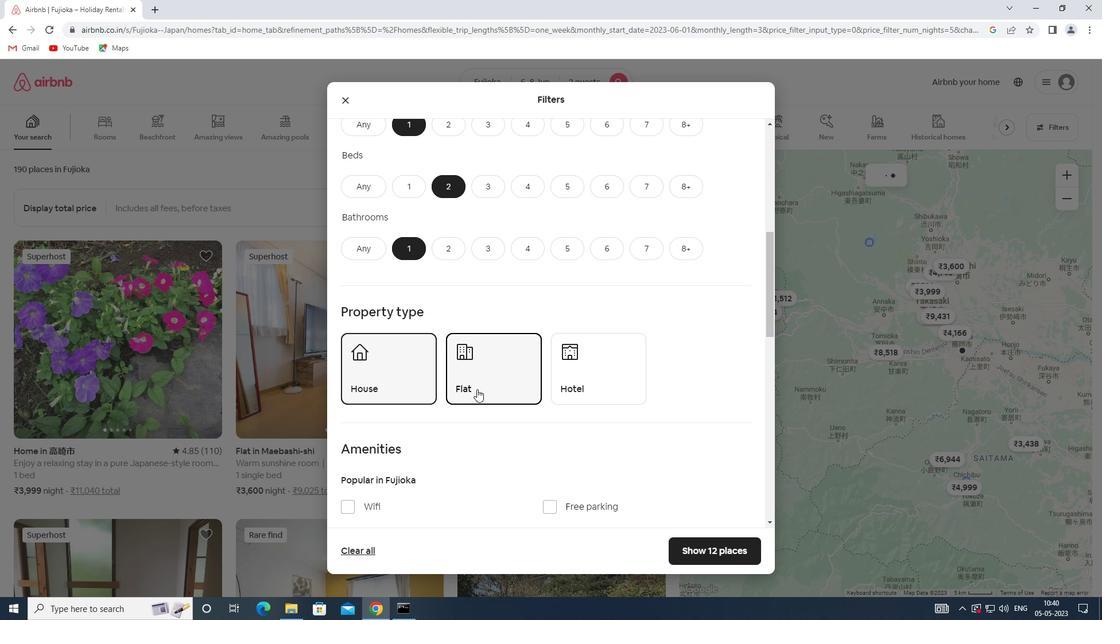 
Action: Mouse scrolled (477, 388) with delta (0, 0)
Screenshot: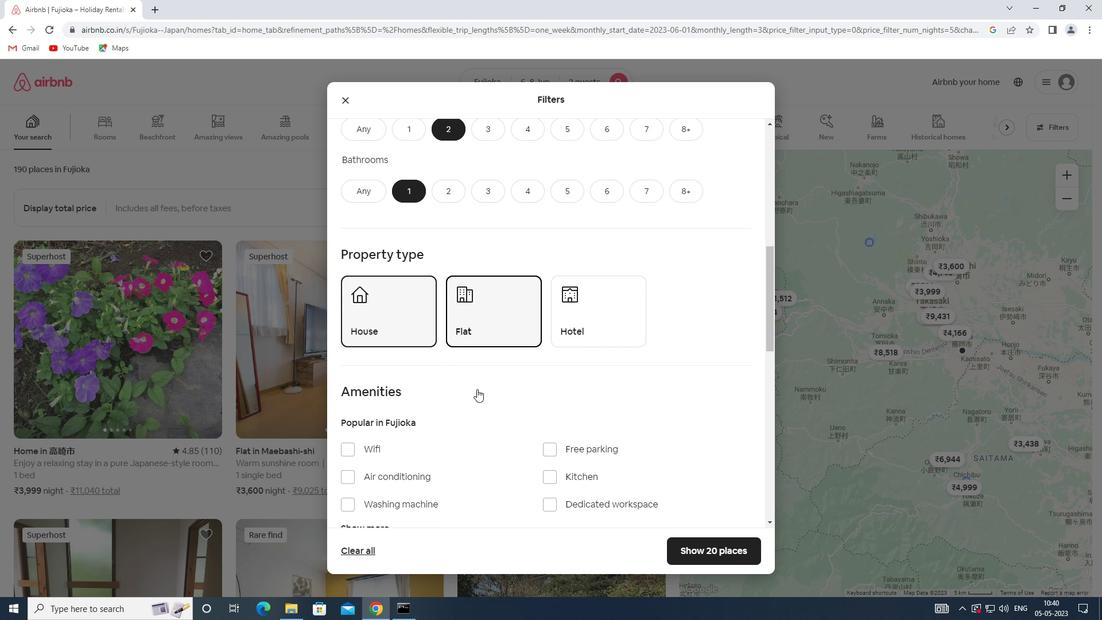
Action: Mouse moved to (370, 388)
Screenshot: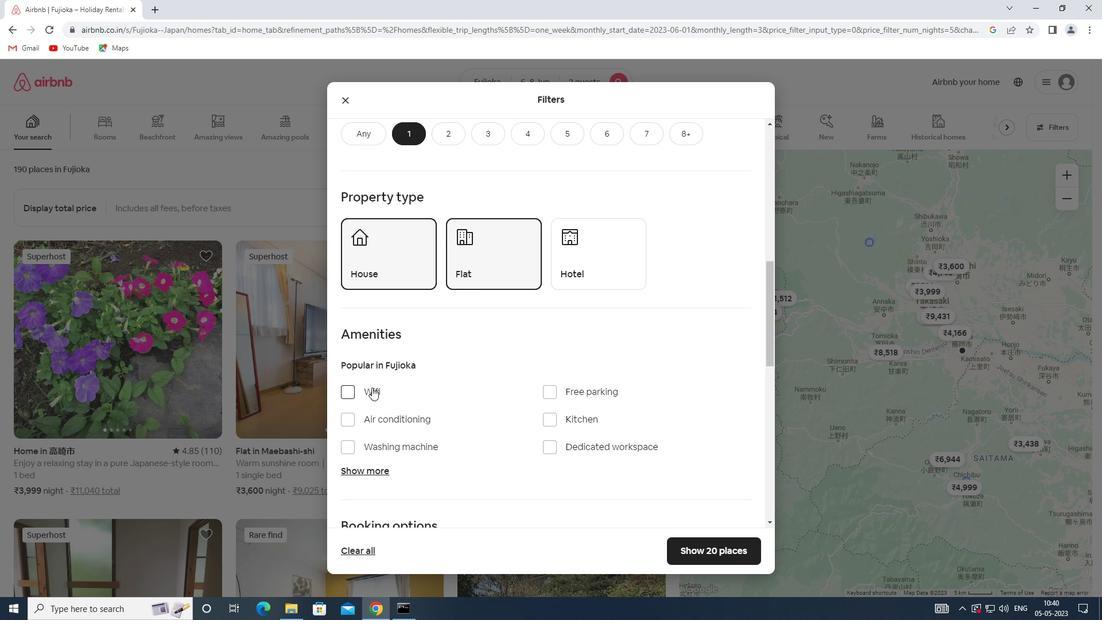 
Action: Mouse pressed left at (370, 388)
Screenshot: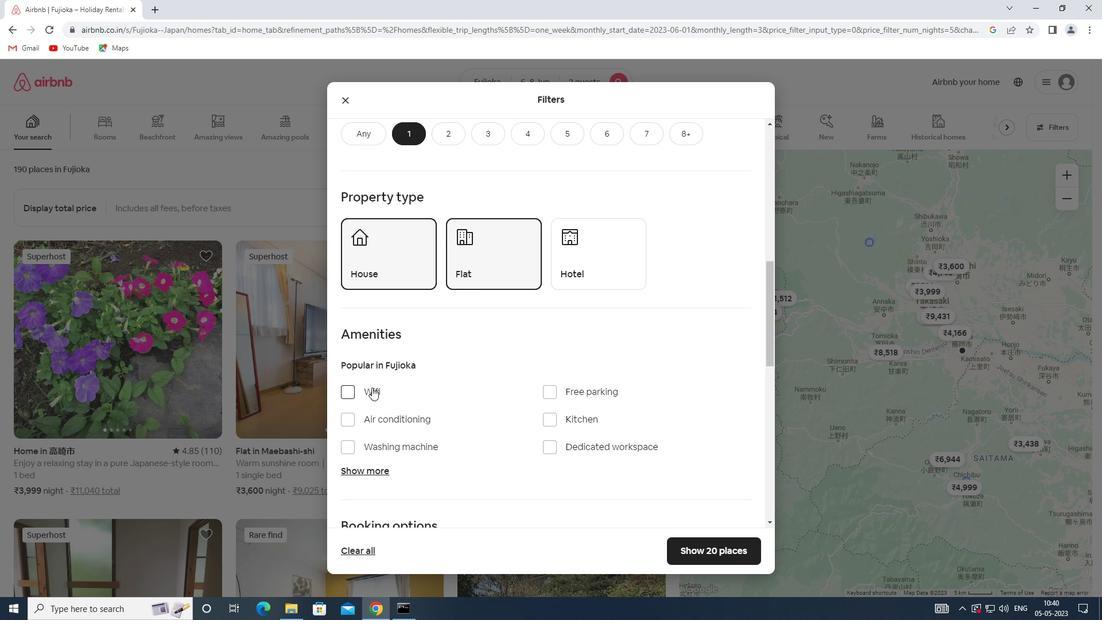 
Action: Mouse moved to (478, 392)
Screenshot: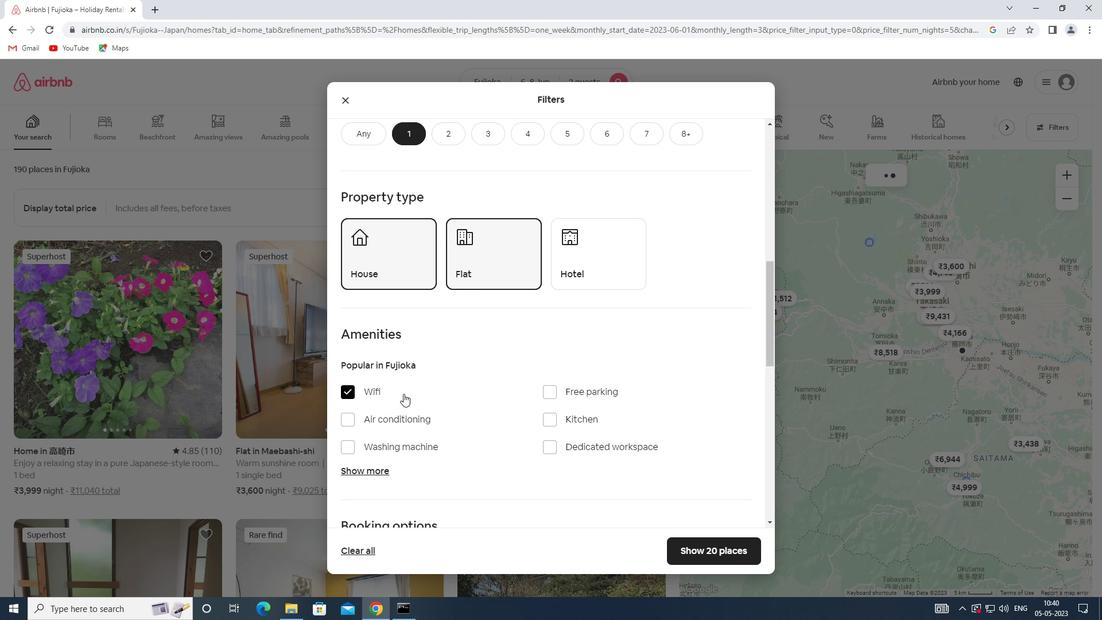 
Action: Mouse scrolled (478, 391) with delta (0, 0)
Screenshot: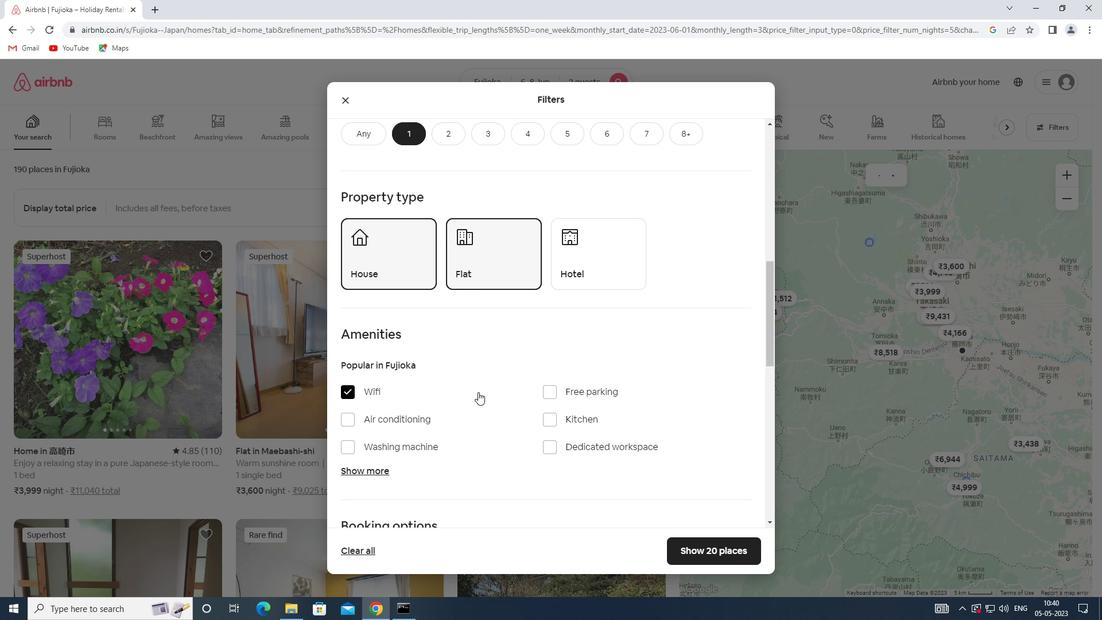 
Action: Mouse scrolled (478, 391) with delta (0, 0)
Screenshot: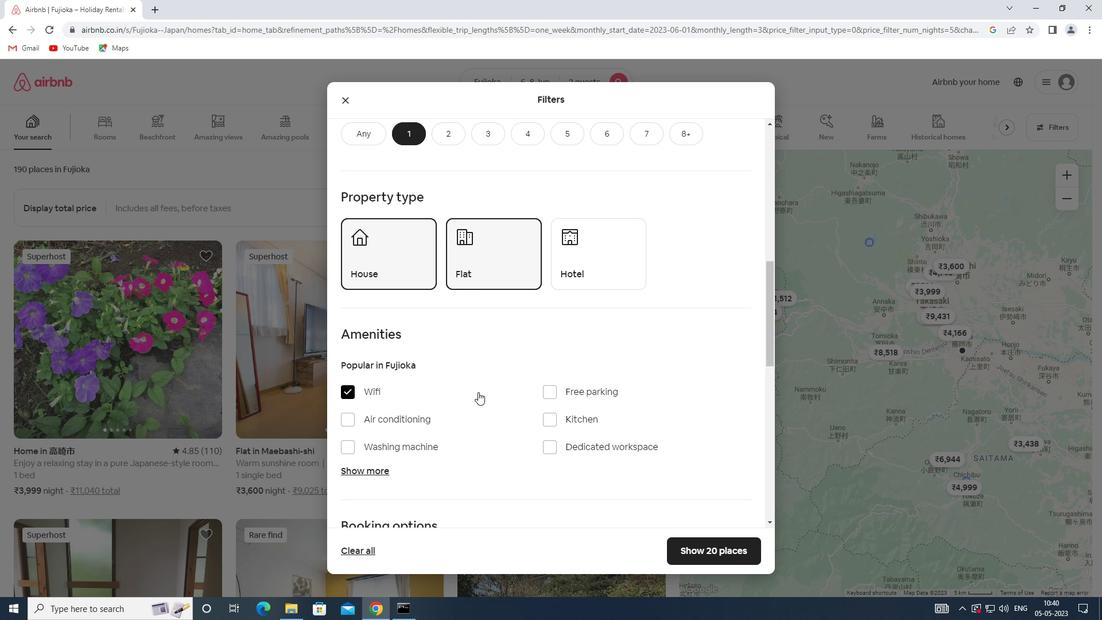 
Action: Mouse scrolled (478, 391) with delta (0, 0)
Screenshot: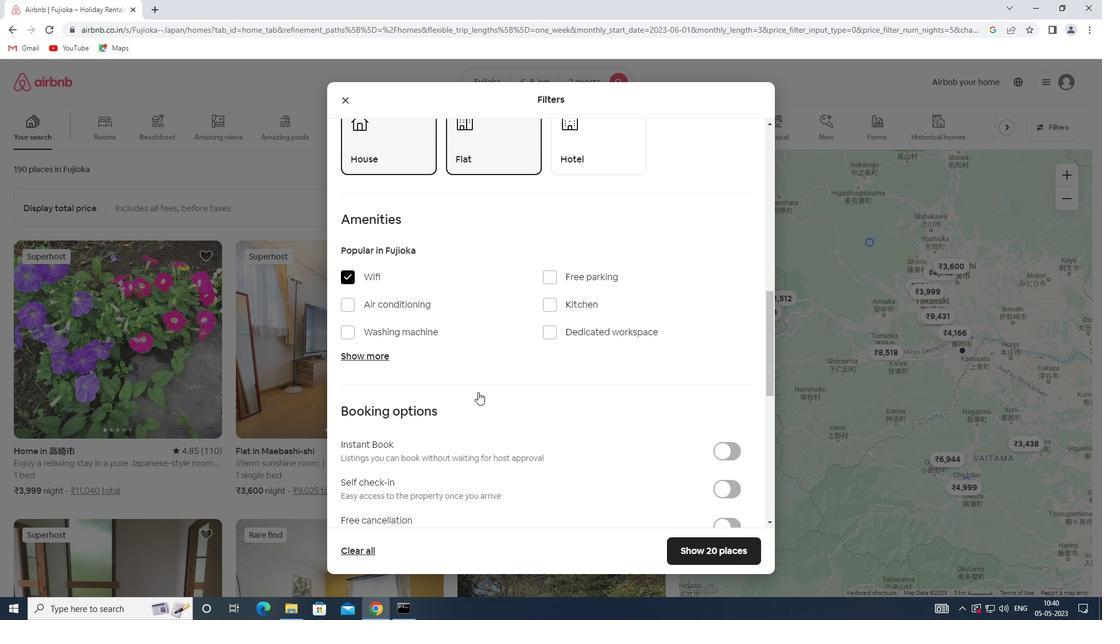 
Action: Mouse scrolled (478, 391) with delta (0, 0)
Screenshot: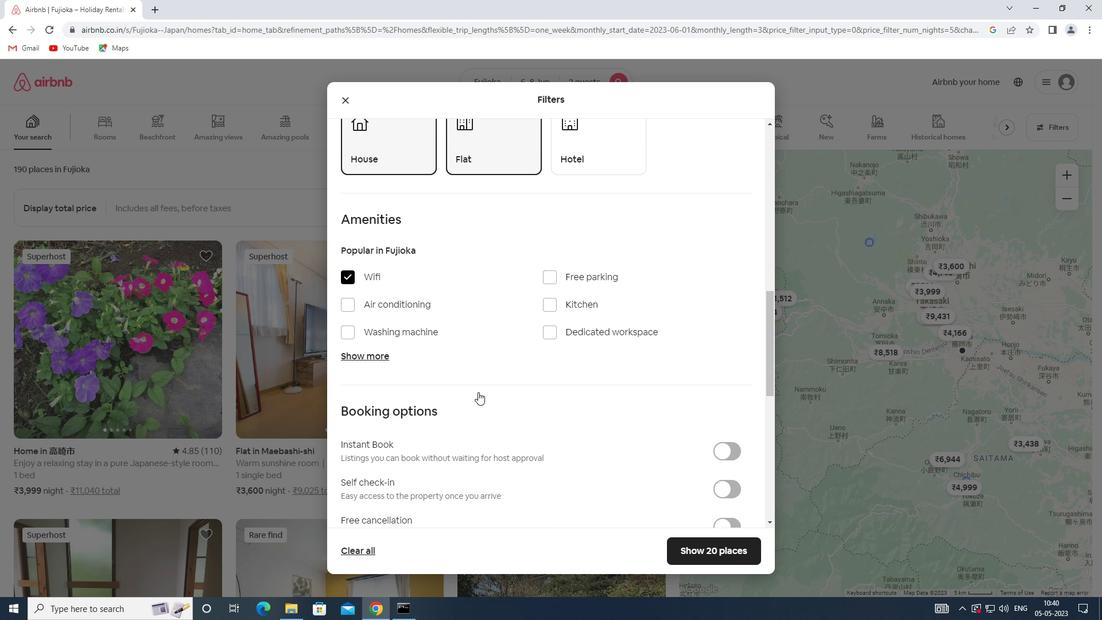 
Action: Mouse moved to (721, 374)
Screenshot: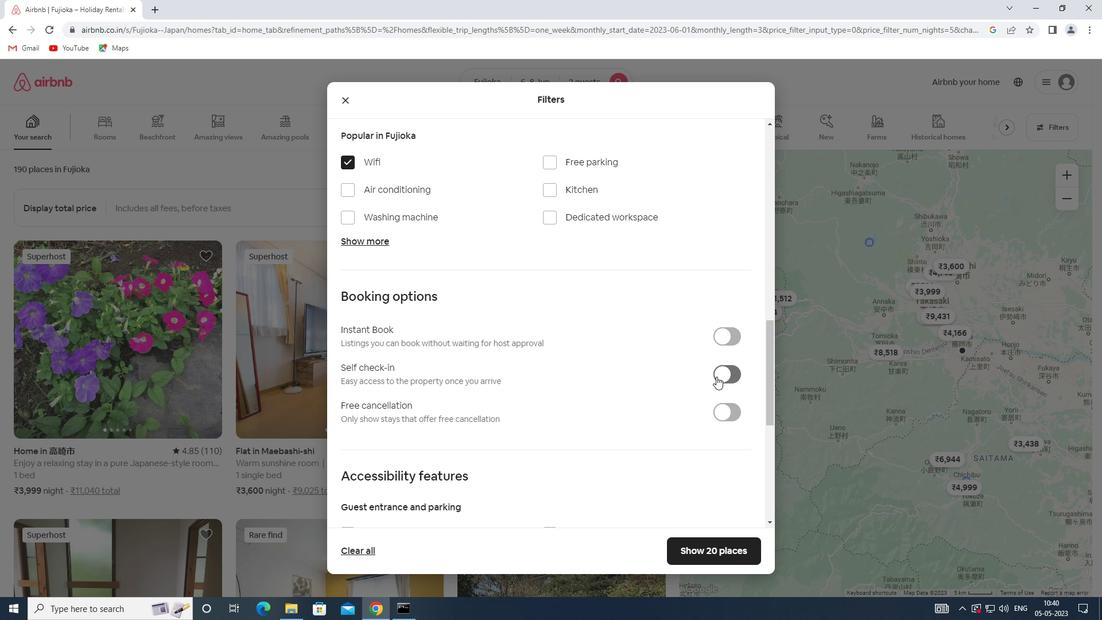 
Action: Mouse pressed left at (721, 374)
Screenshot: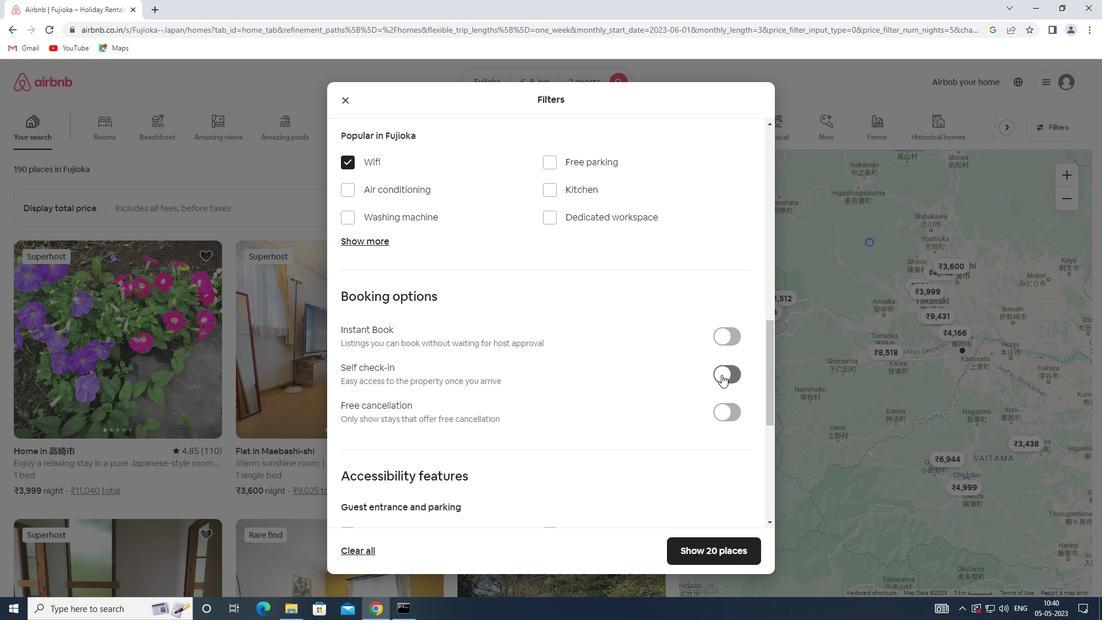 
Action: Mouse moved to (597, 414)
Screenshot: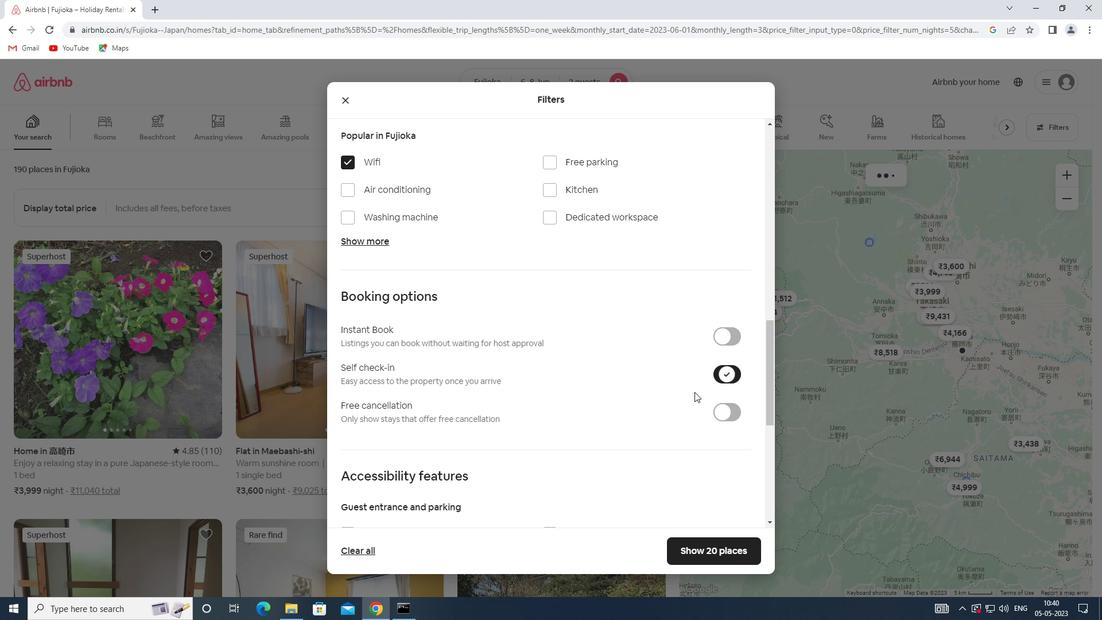 
Action: Mouse scrolled (597, 414) with delta (0, 0)
Screenshot: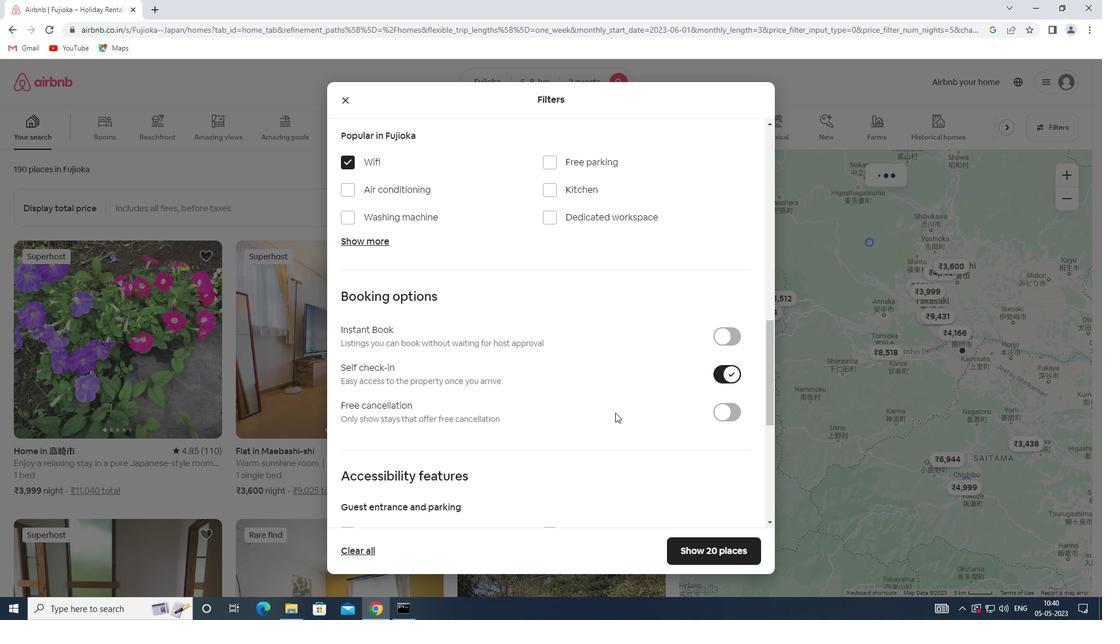 
Action: Mouse moved to (596, 415)
Screenshot: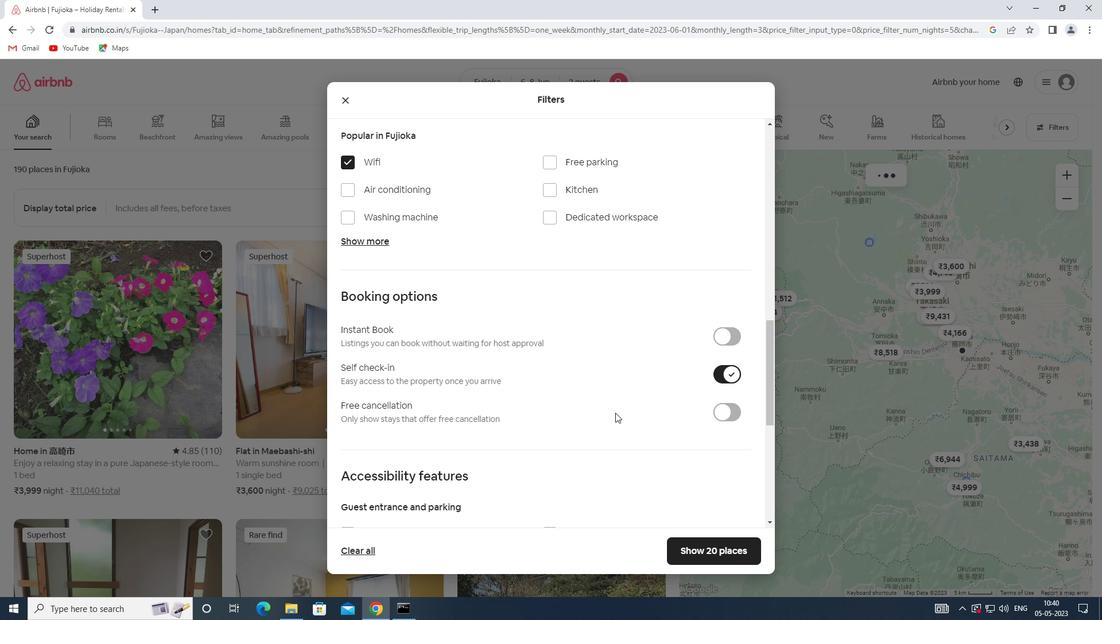 
Action: Mouse scrolled (596, 415) with delta (0, 0)
Screenshot: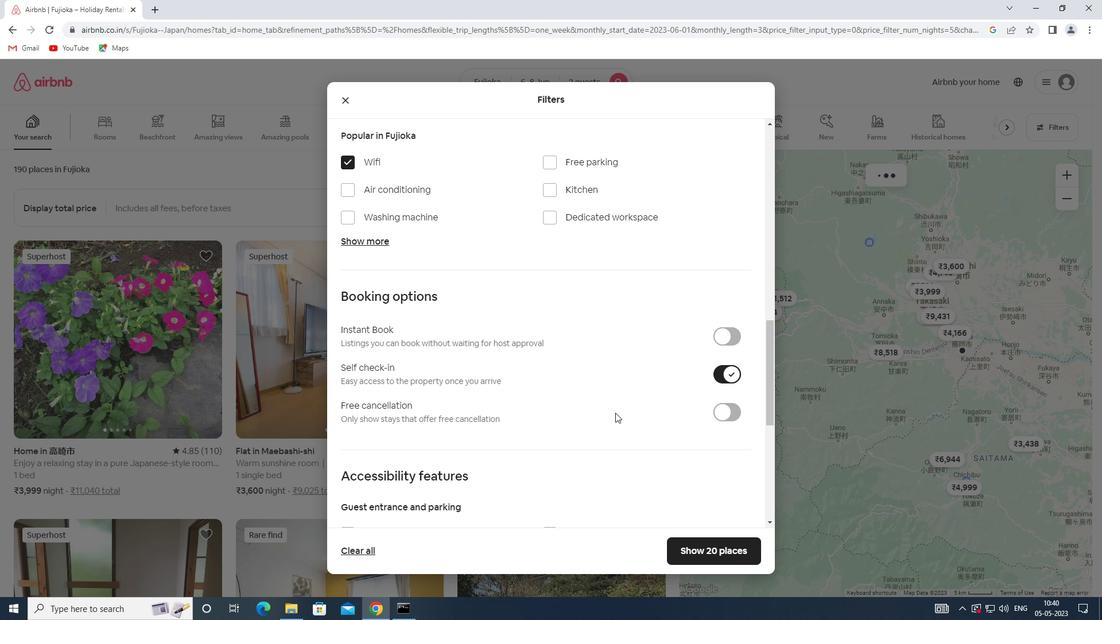 
Action: Mouse moved to (596, 415)
Screenshot: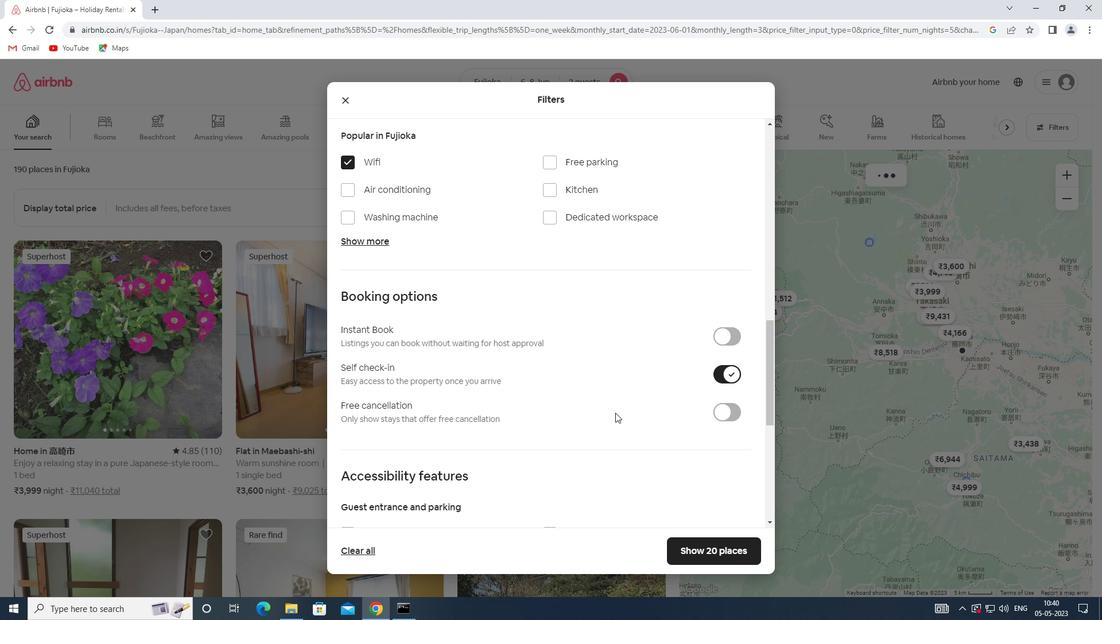 
Action: Mouse scrolled (596, 415) with delta (0, 0)
Screenshot: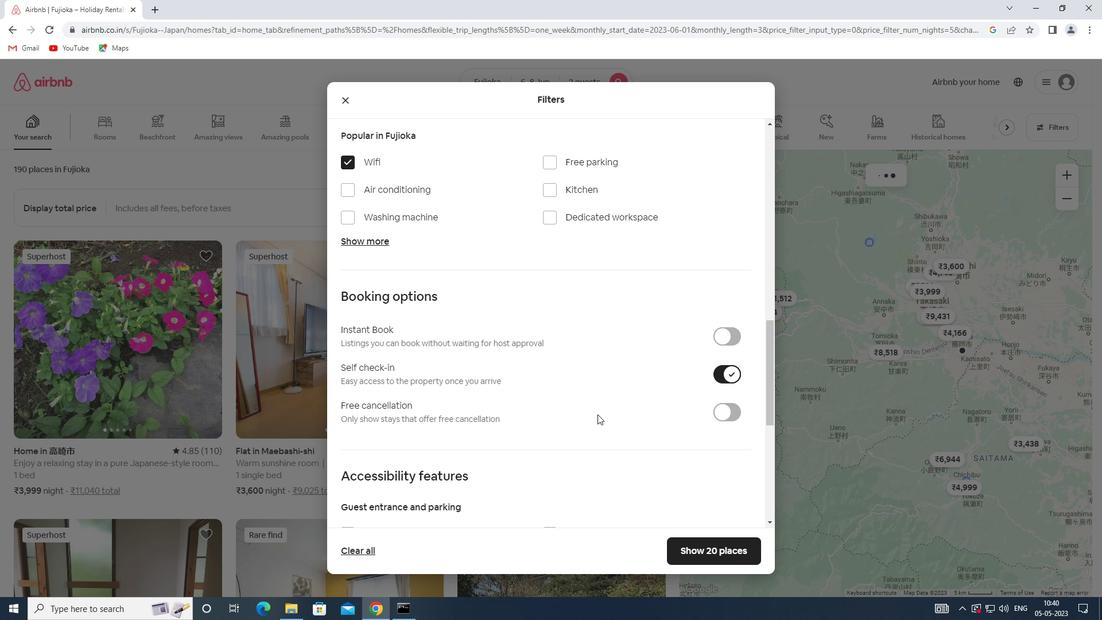 
Action: Mouse scrolled (596, 415) with delta (0, 0)
Screenshot: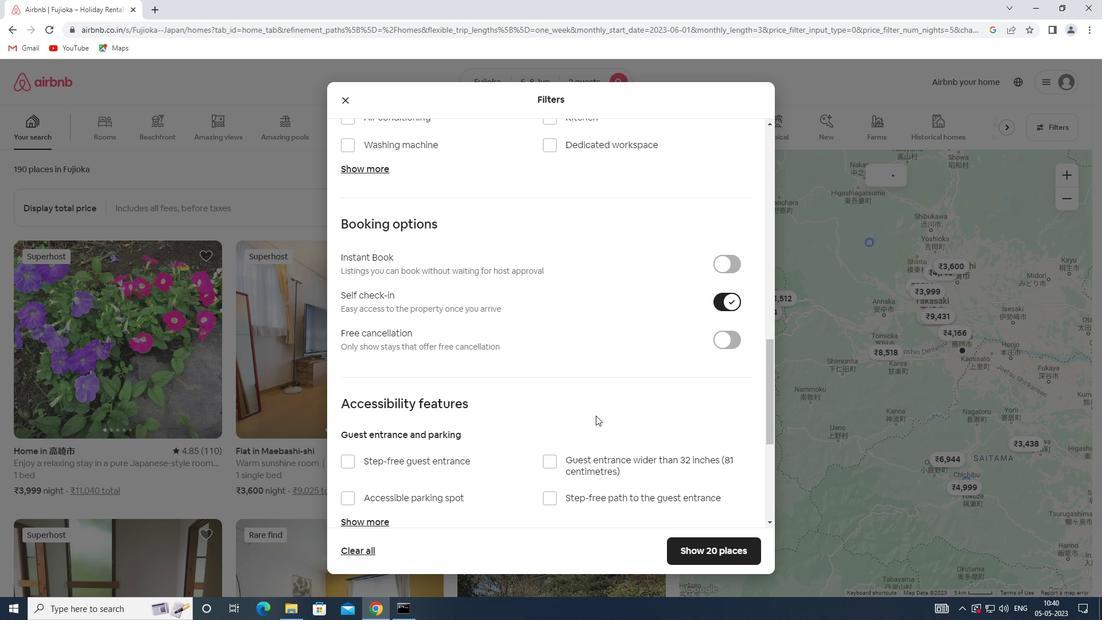 
Action: Mouse scrolled (596, 415) with delta (0, 0)
Screenshot: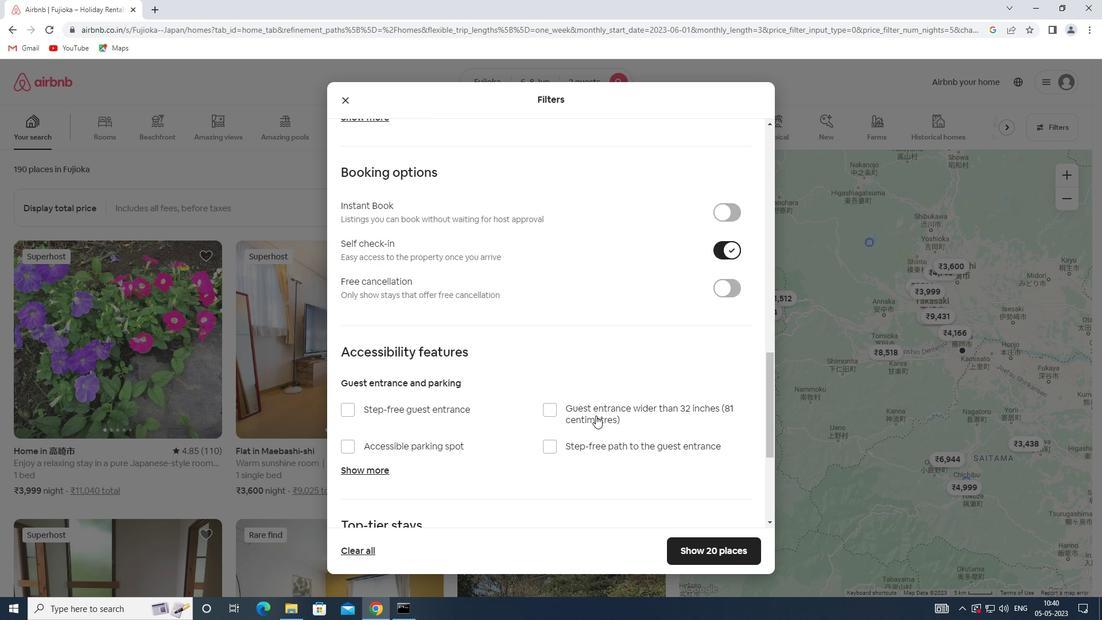
Action: Mouse scrolled (596, 415) with delta (0, 0)
Screenshot: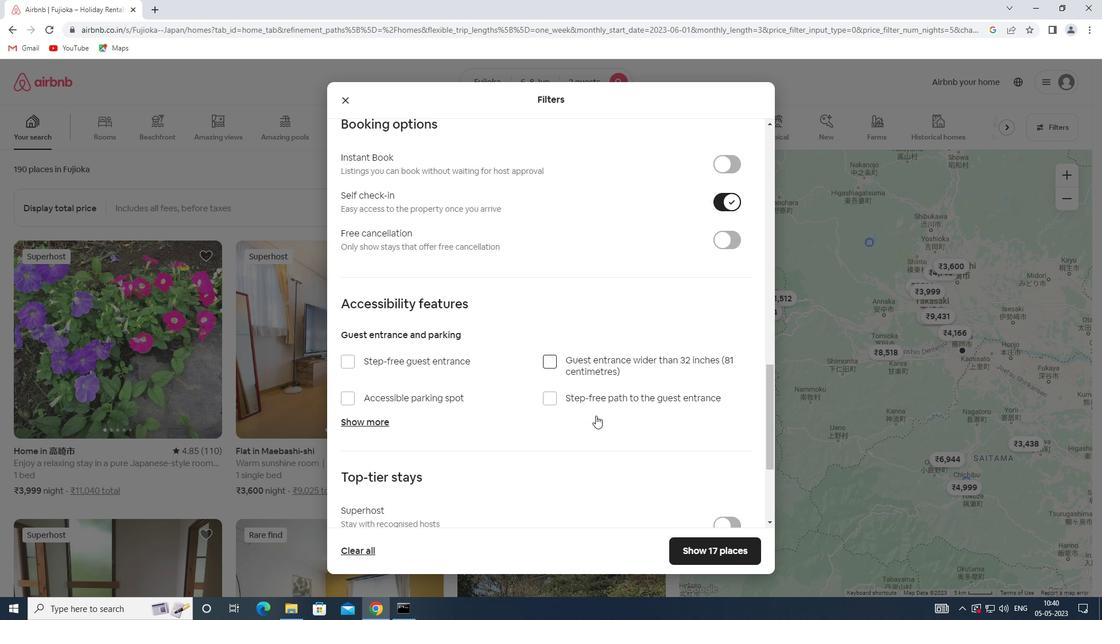 
Action: Mouse moved to (370, 459)
Screenshot: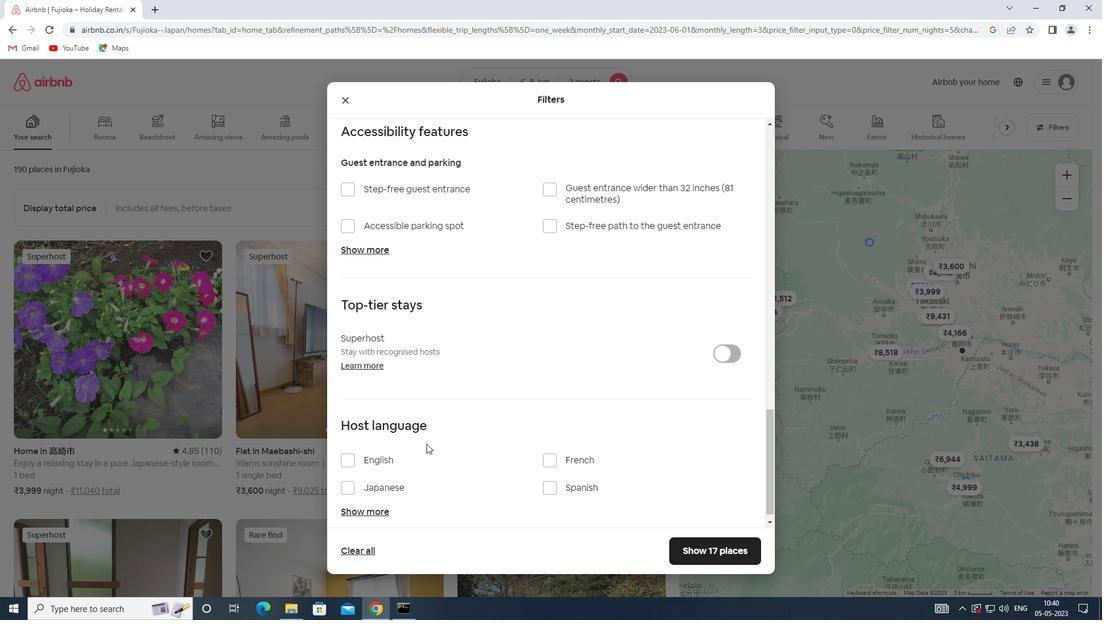 
Action: Mouse pressed left at (370, 459)
Screenshot: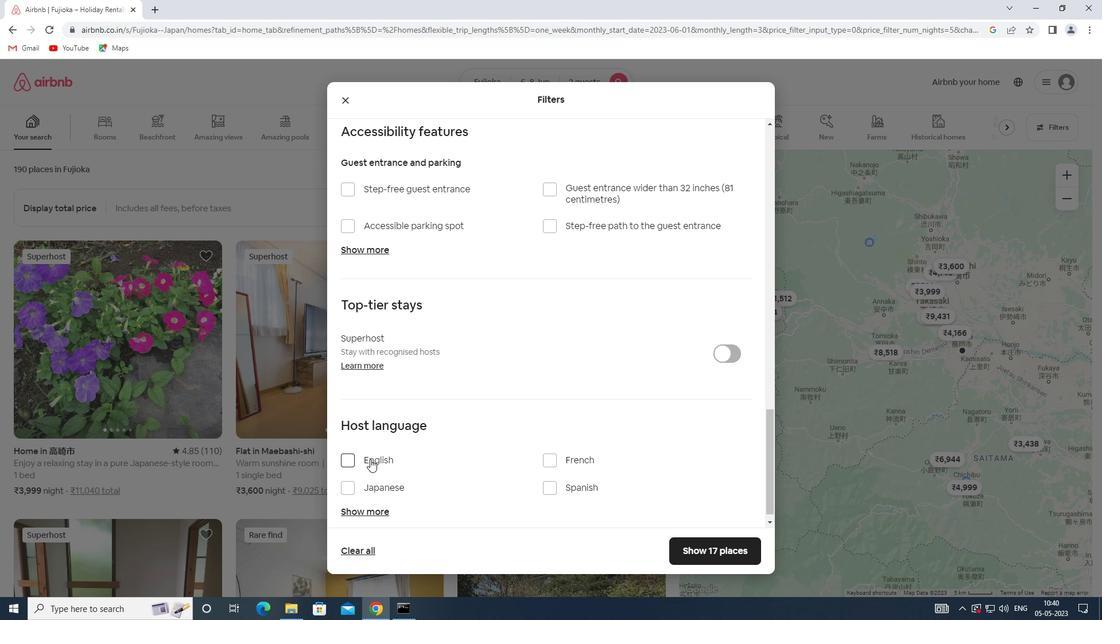 
Action: Mouse moved to (706, 546)
Screenshot: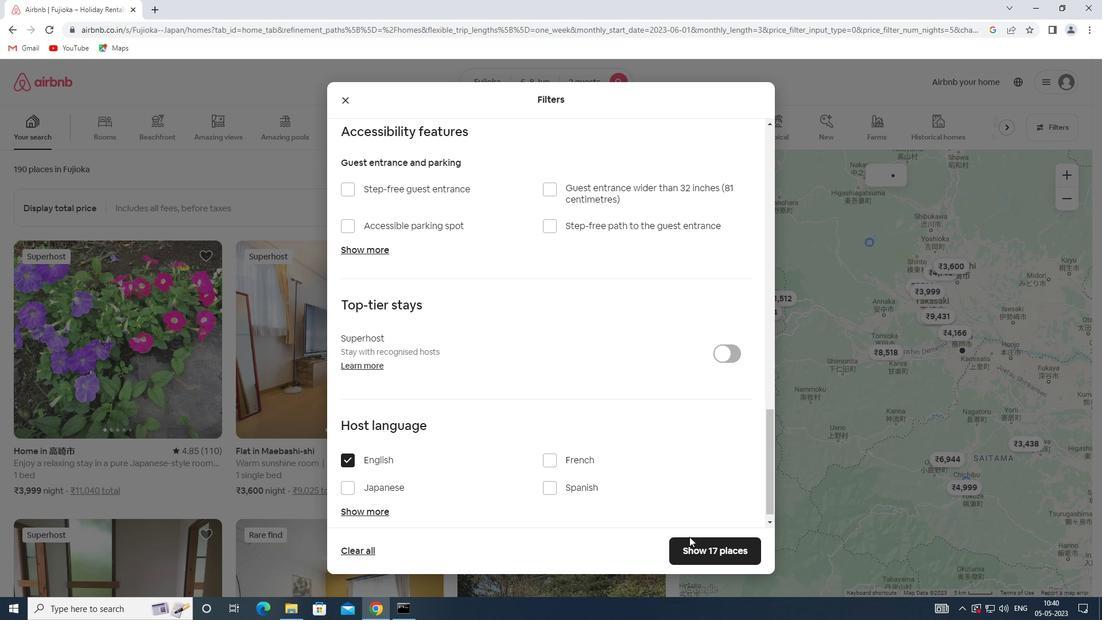 
Action: Mouse pressed left at (706, 546)
Screenshot: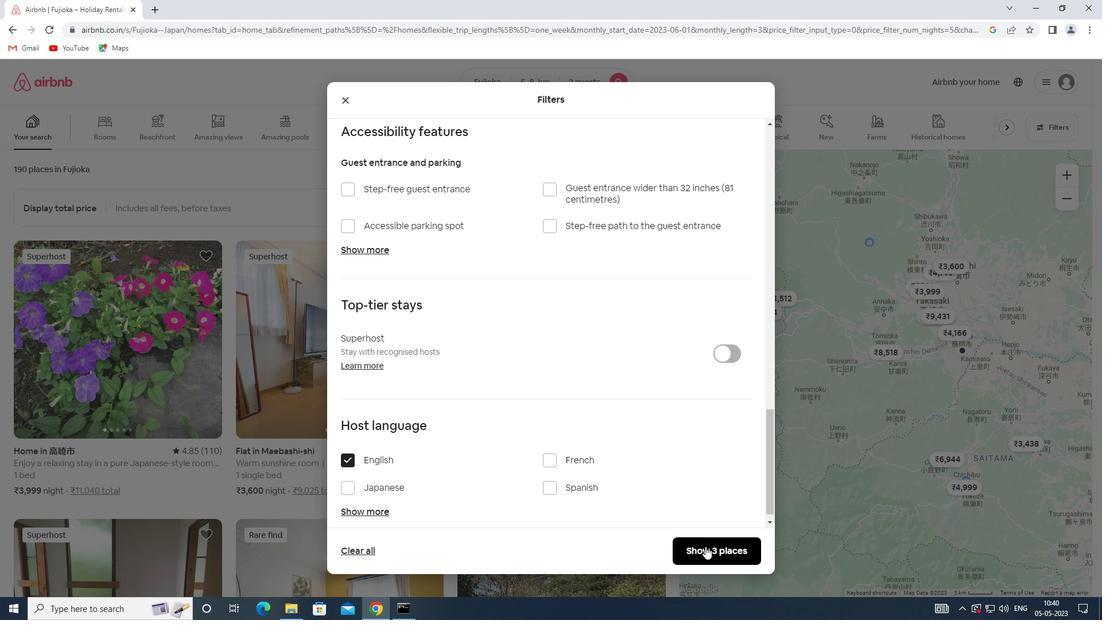 
